 Task: Look for space in Ambilobe, Madagascar from 1st June, 2023 to 9th June, 2023 for 5 adults in price range Rs.6000 to Rs.12000. Place can be entire place with 3 bedrooms having 3 beds and 3 bathrooms. Property type can be house, flat, guest house. Booking option can be shelf check-in. Required host language is English.
Action: Mouse moved to (553, 83)
Screenshot: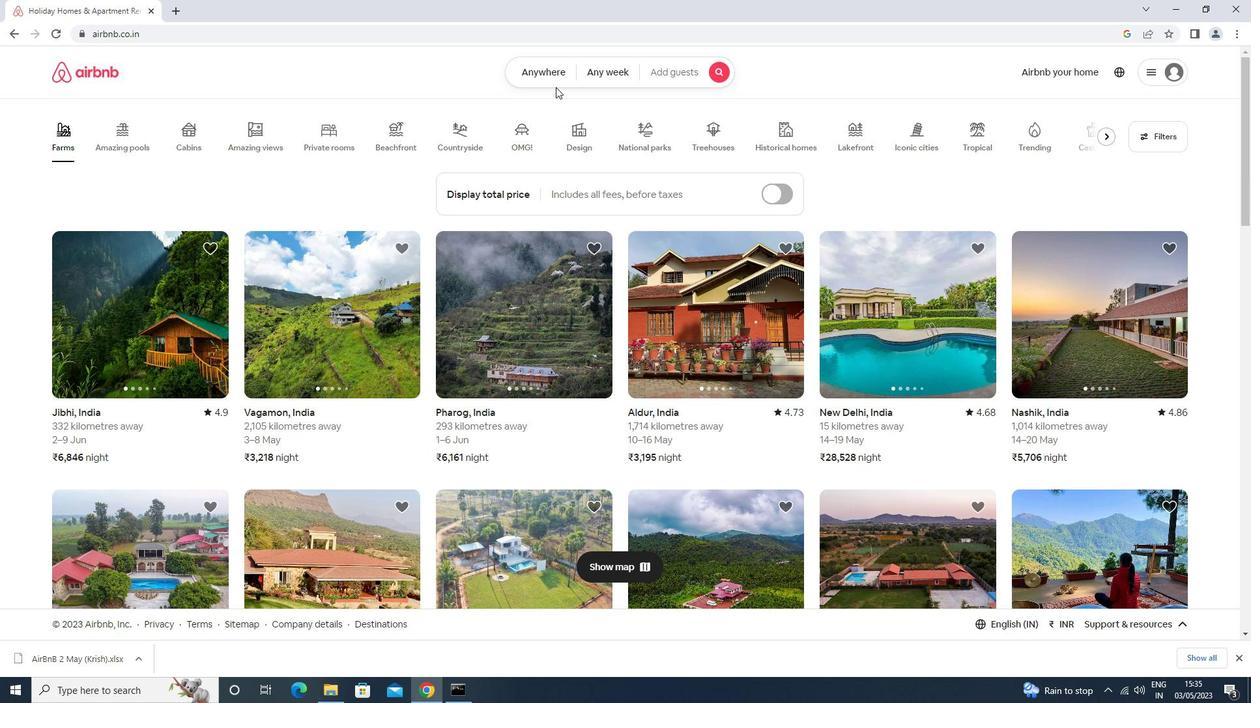 
Action: Mouse pressed left at (553, 83)
Screenshot: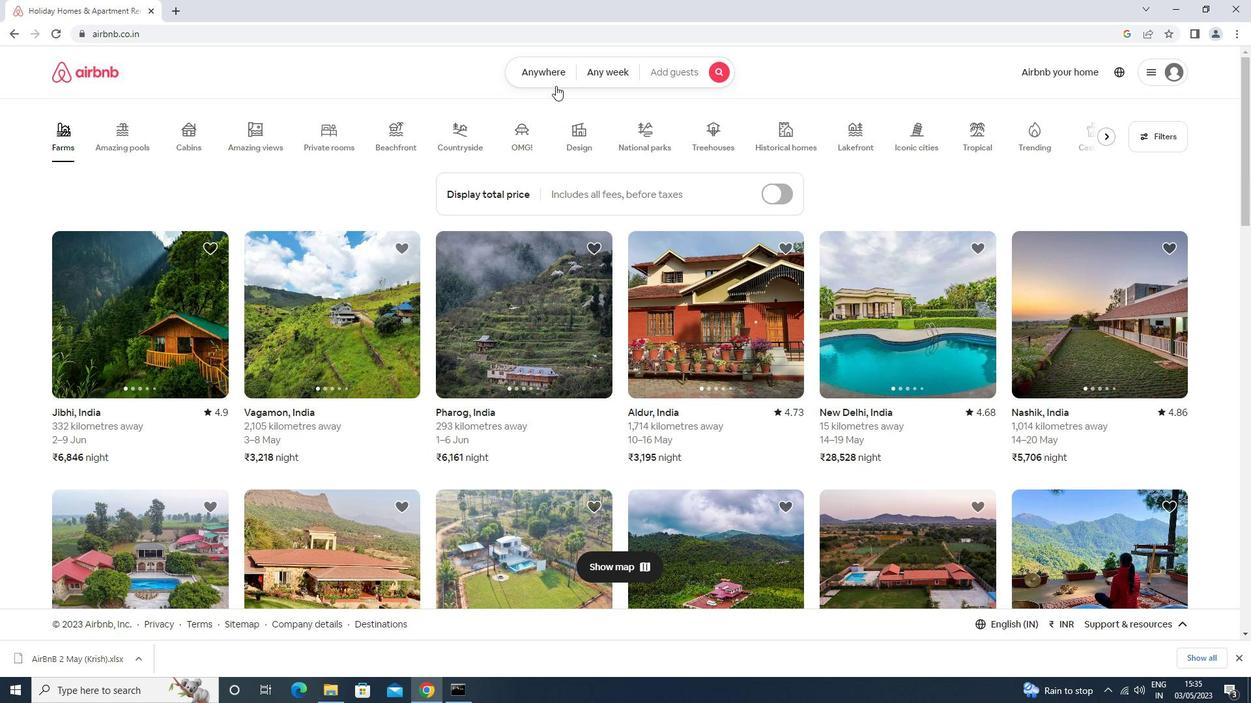 
Action: Mouse moved to (497, 134)
Screenshot: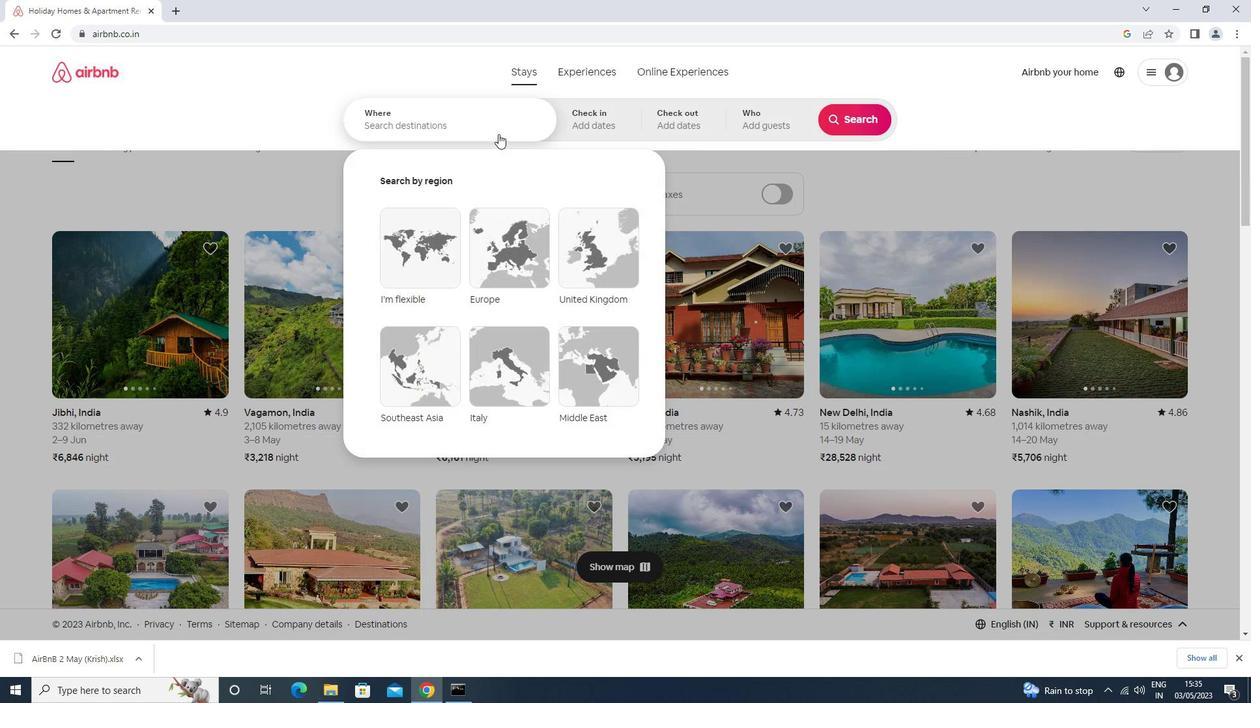
Action: Mouse pressed left at (497, 134)
Screenshot: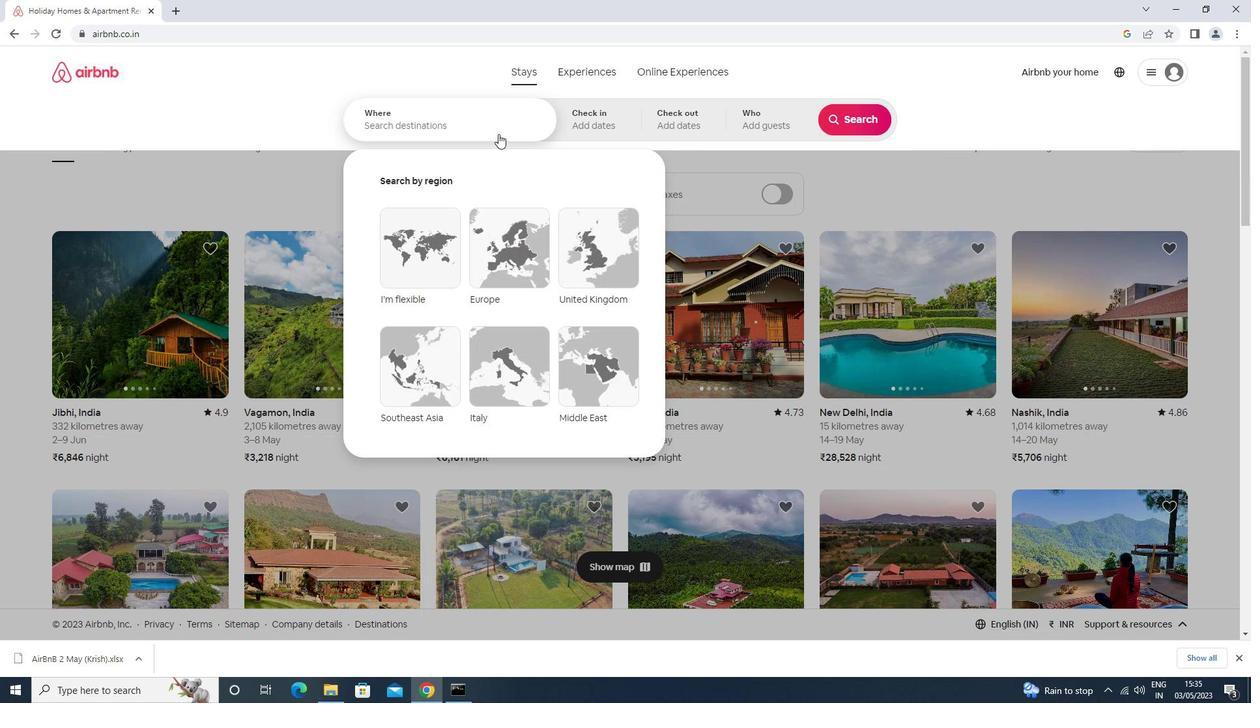 
Action: Mouse moved to (480, 143)
Screenshot: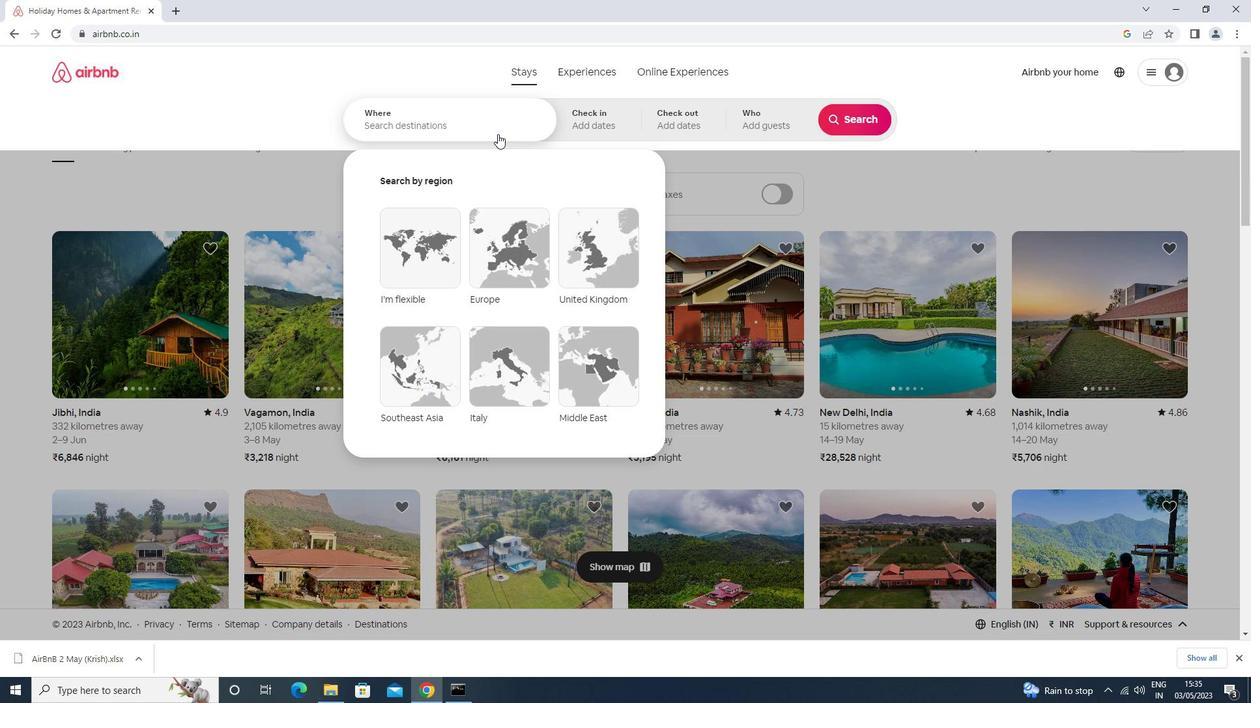 
Action: Key pressed ambilobe<Key.down><Key.enter>
Screenshot: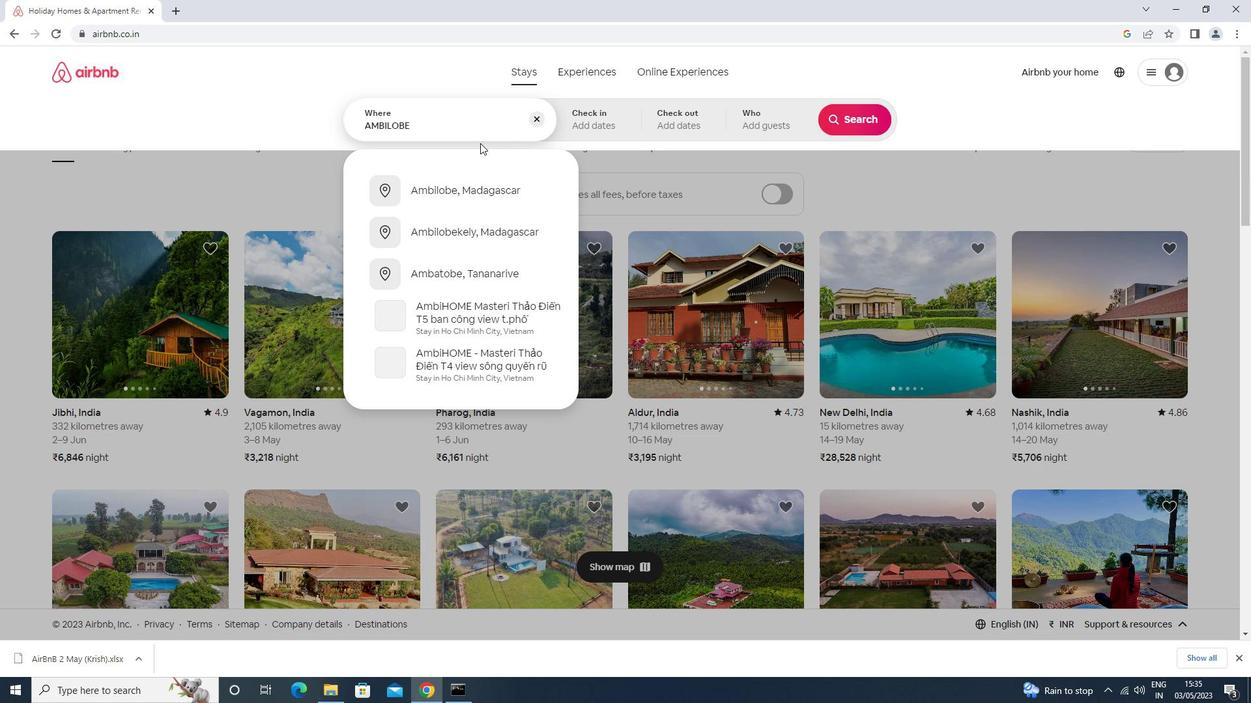 
Action: Mouse moved to (776, 270)
Screenshot: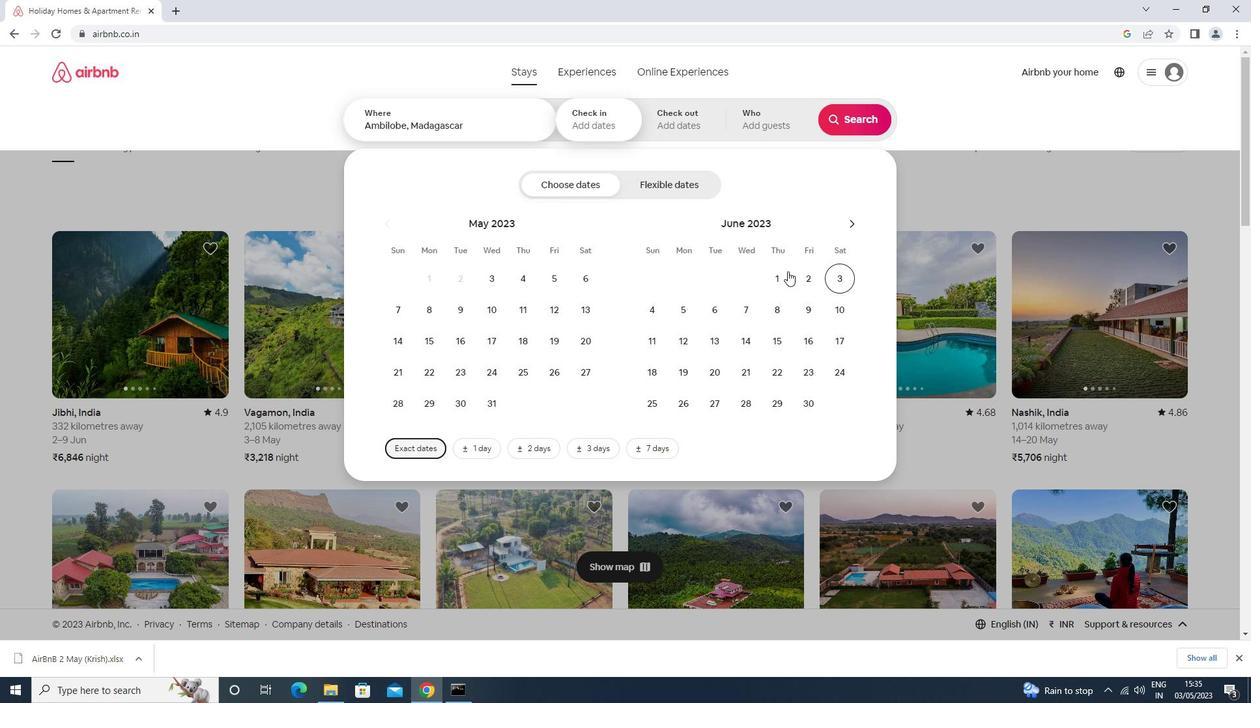 
Action: Mouse pressed left at (776, 270)
Screenshot: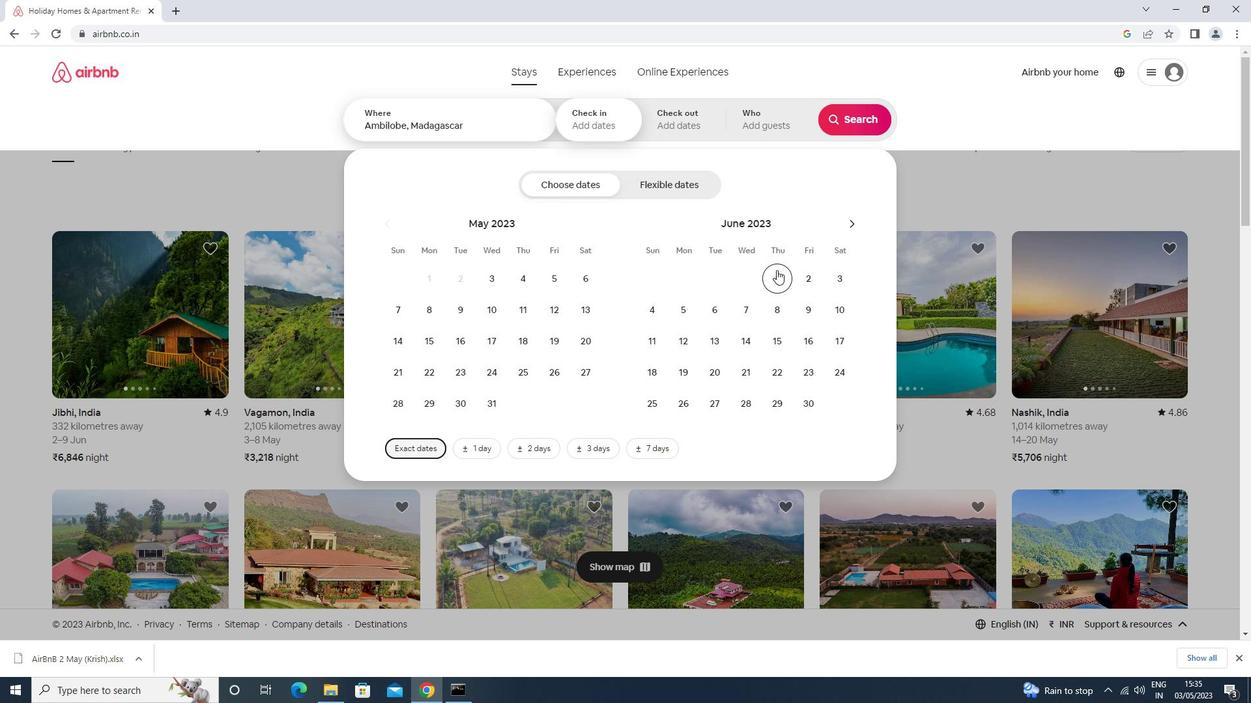 
Action: Mouse moved to (804, 308)
Screenshot: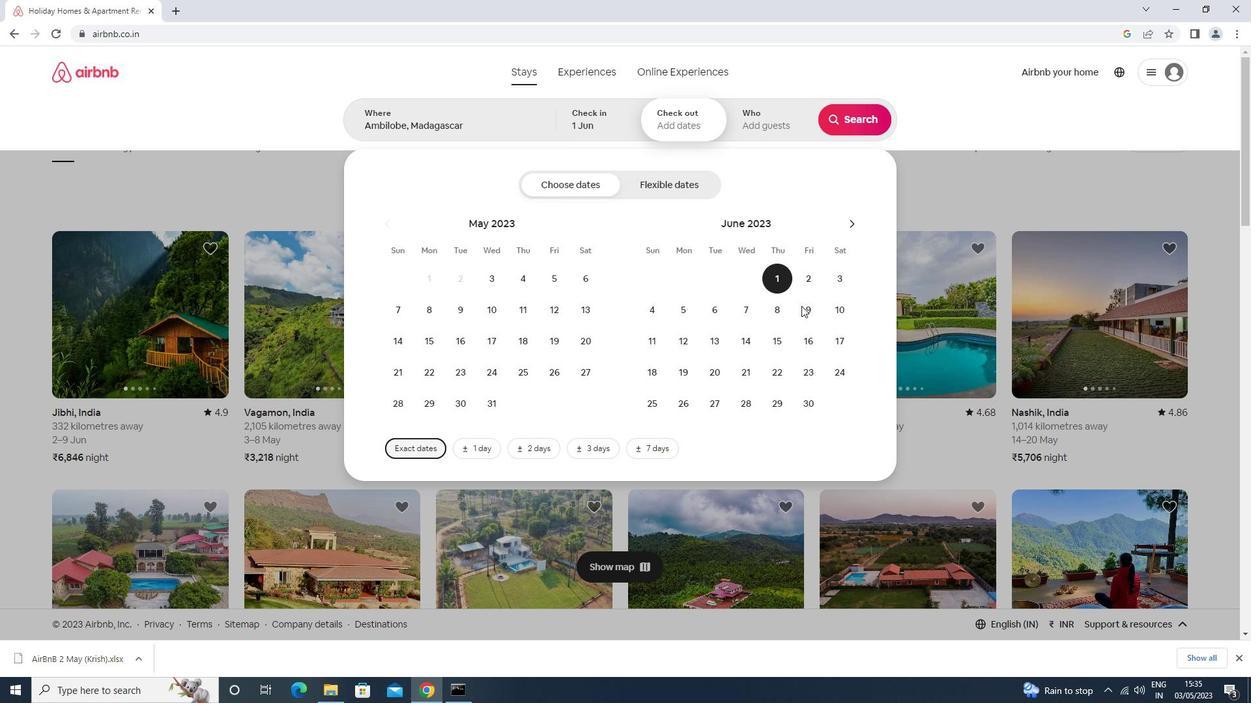 
Action: Mouse pressed left at (804, 308)
Screenshot: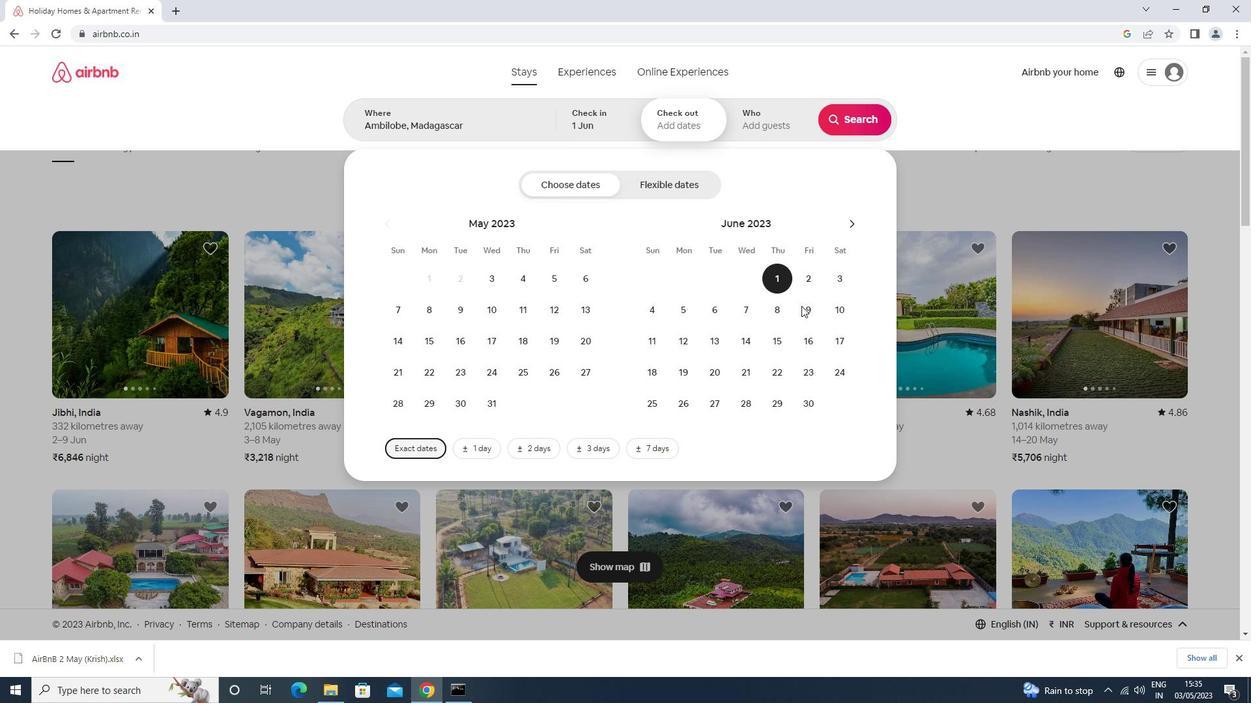 
Action: Mouse moved to (745, 119)
Screenshot: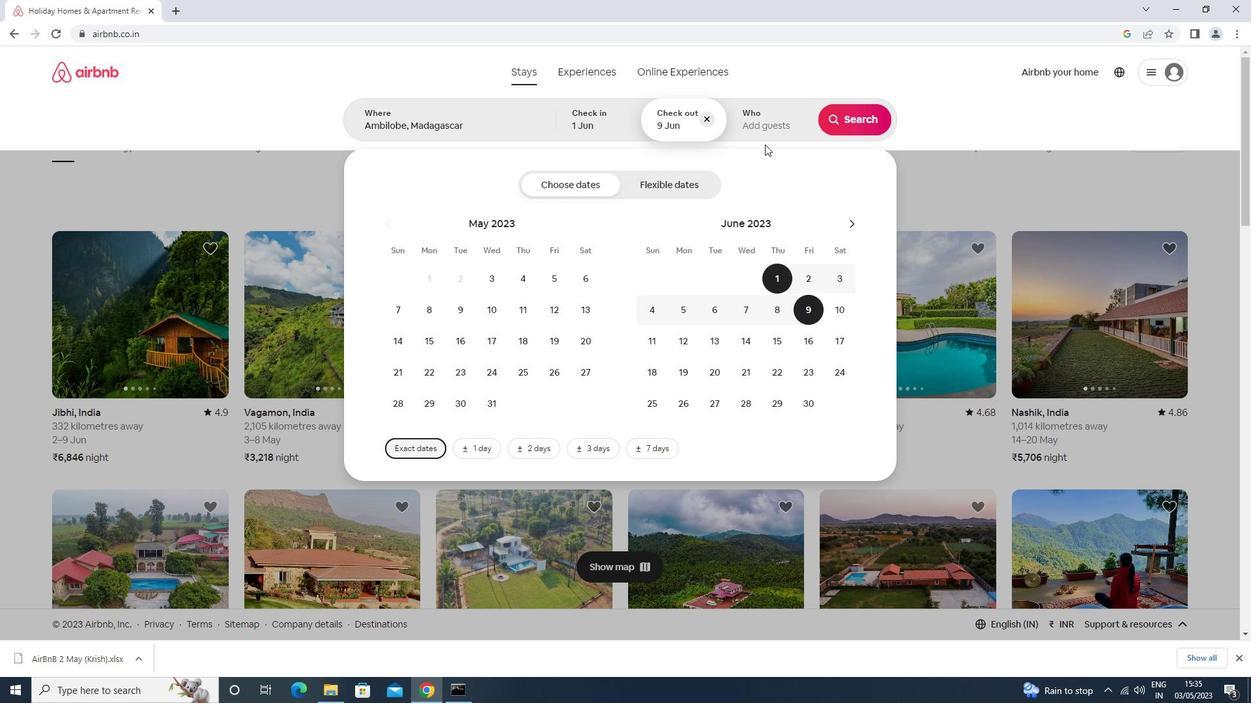 
Action: Mouse pressed left at (745, 119)
Screenshot: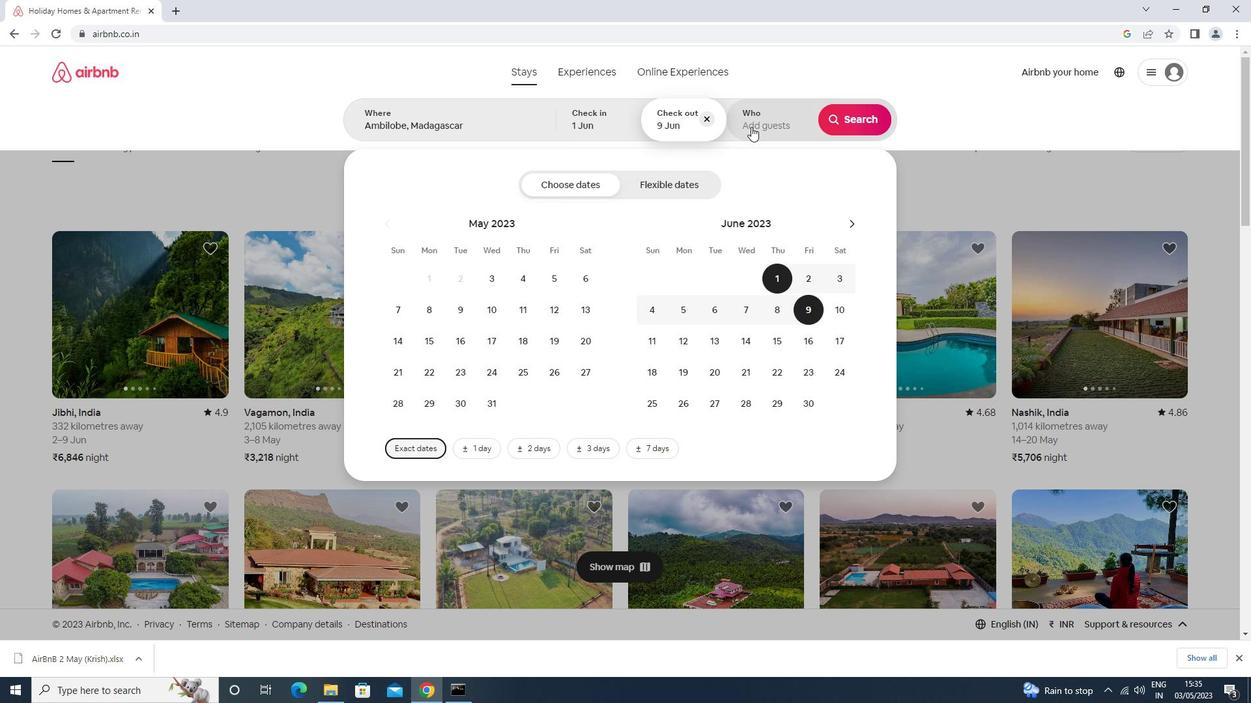 
Action: Mouse moved to (867, 187)
Screenshot: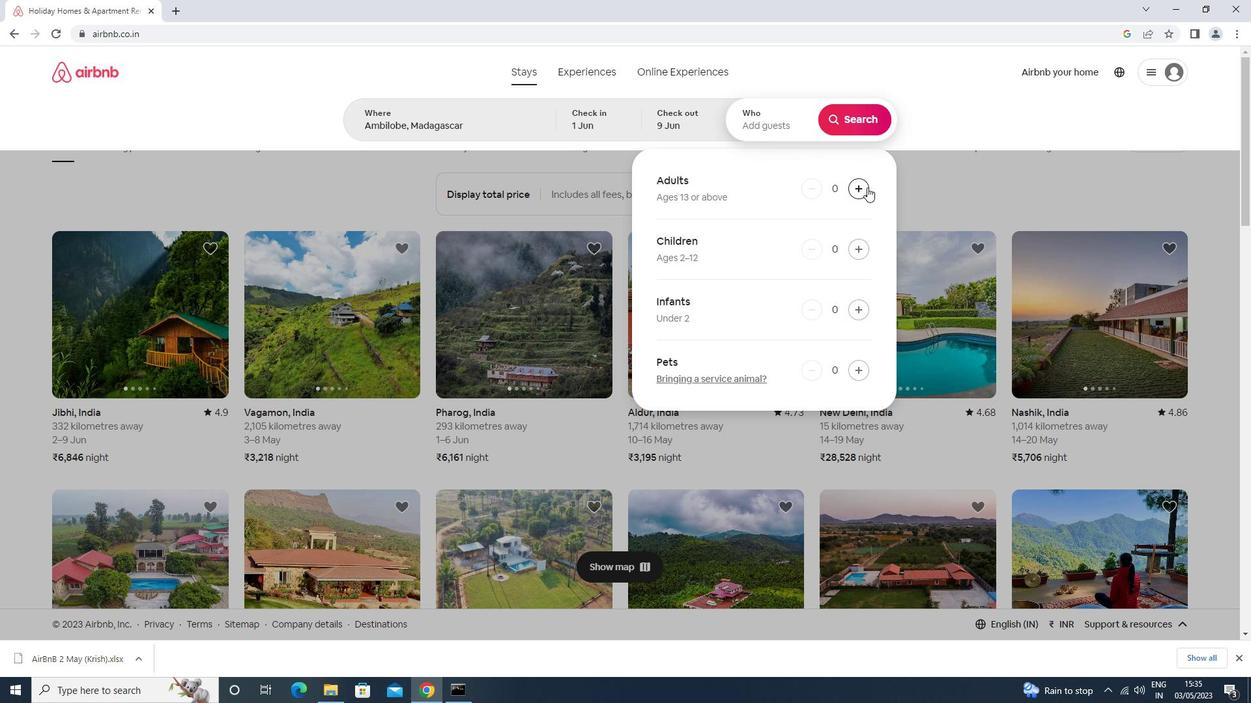 
Action: Mouse pressed left at (867, 187)
Screenshot: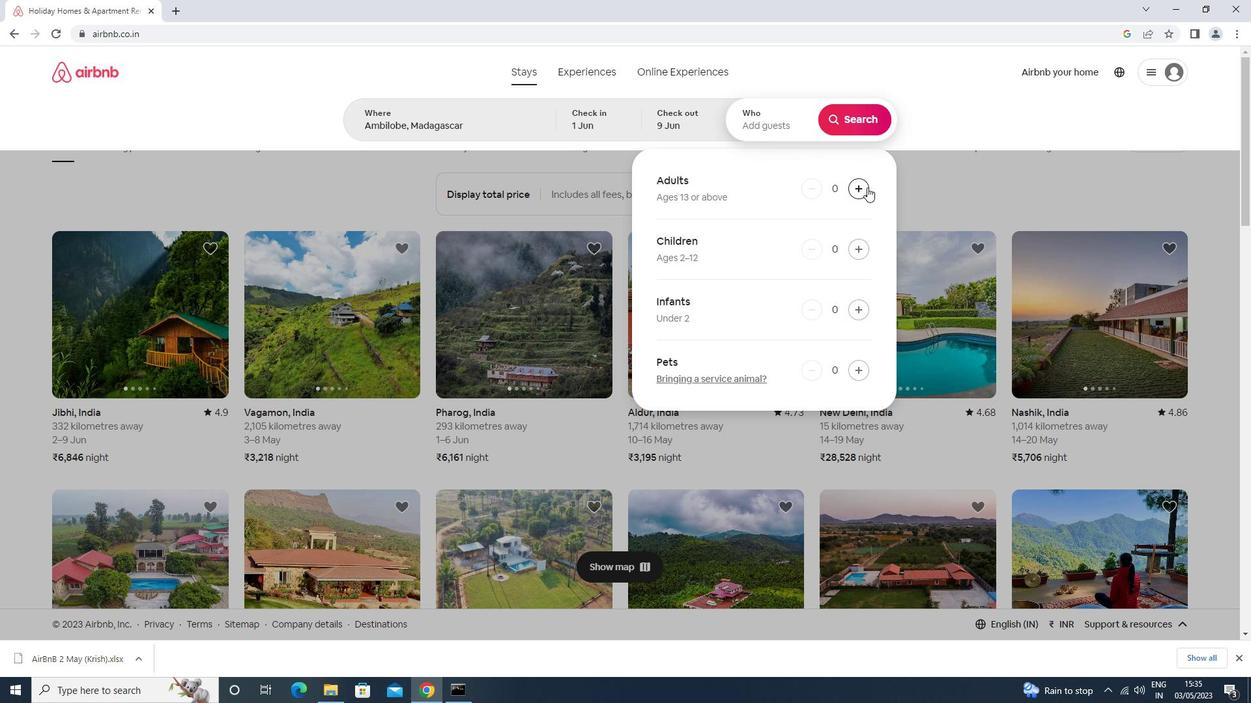 
Action: Mouse pressed left at (867, 187)
Screenshot: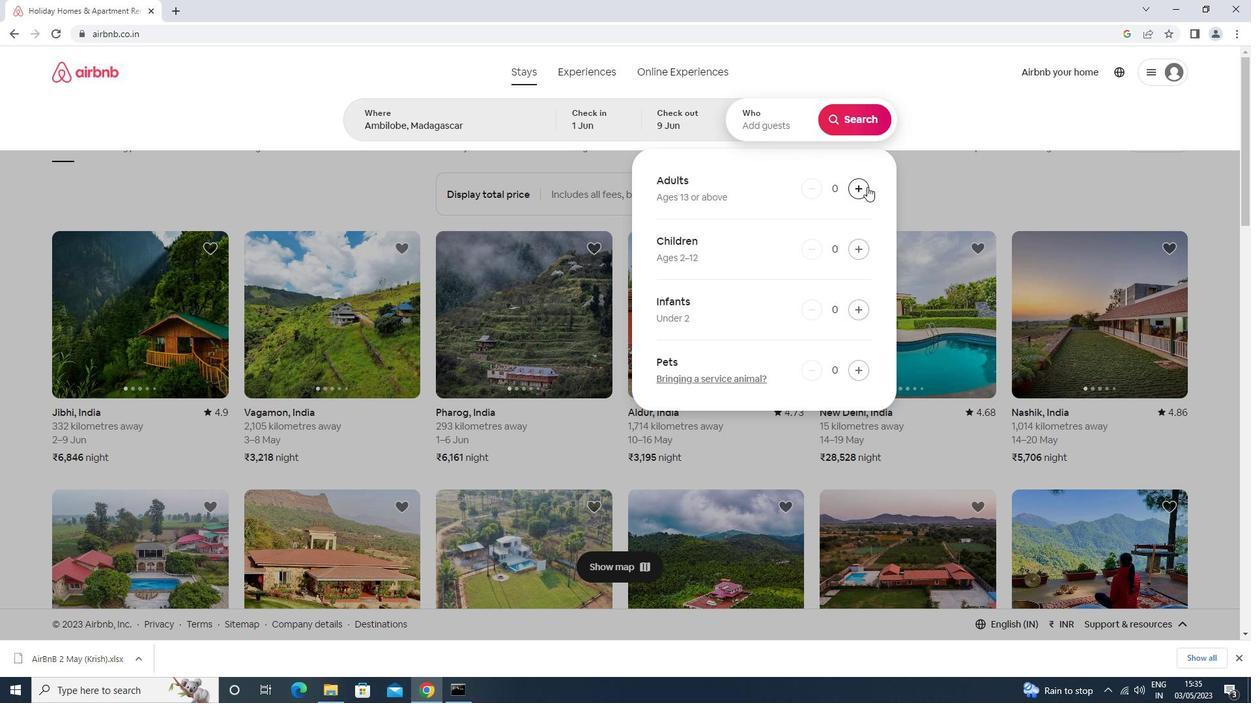 
Action: Mouse pressed left at (867, 187)
Screenshot: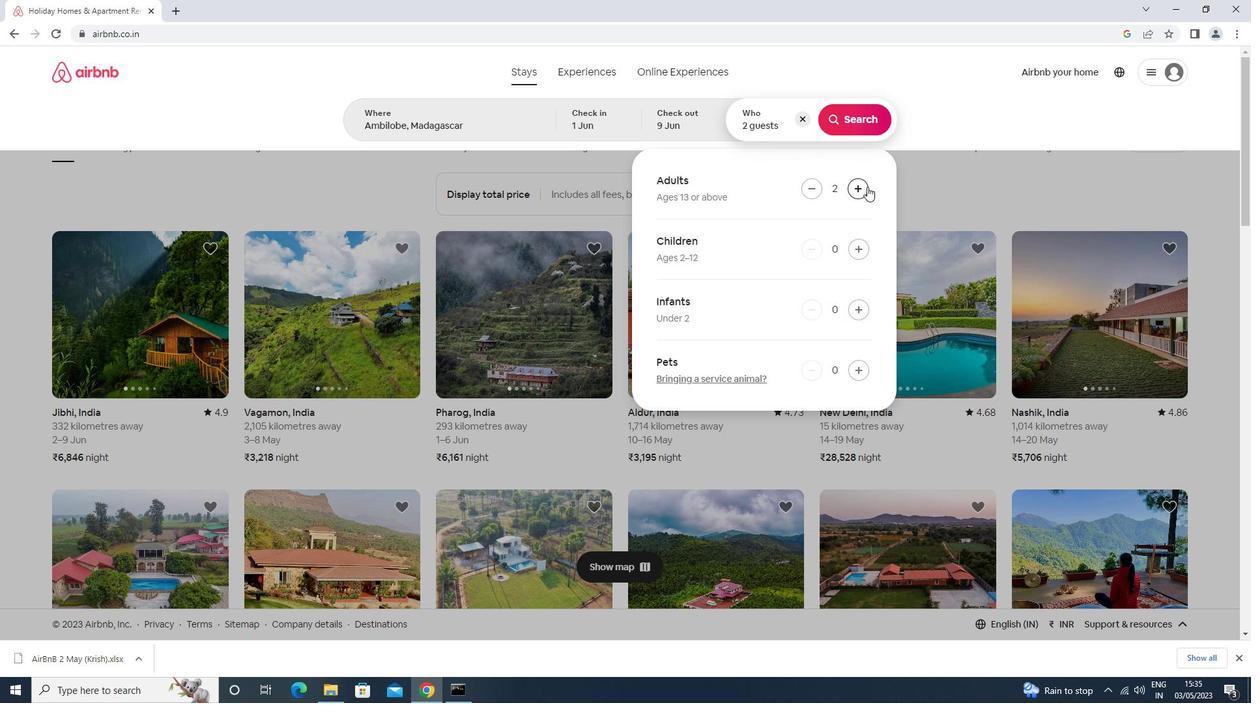 
Action: Mouse pressed left at (867, 187)
Screenshot: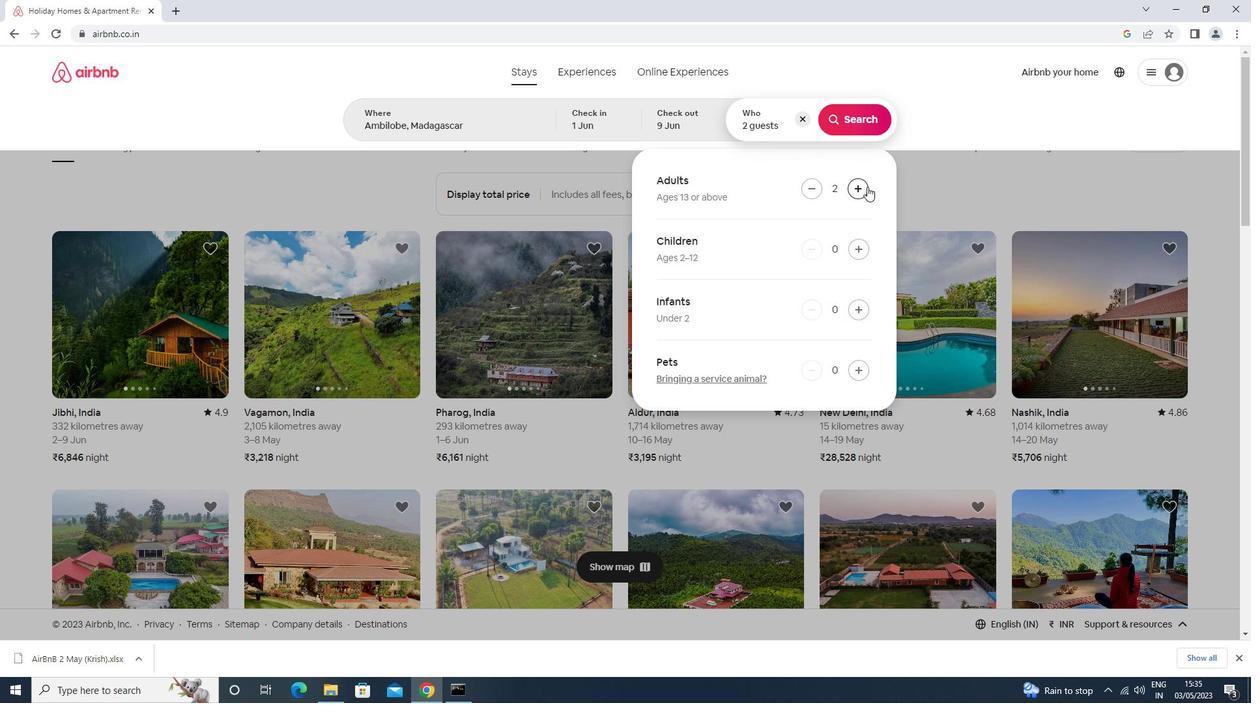 
Action: Mouse pressed left at (867, 187)
Screenshot: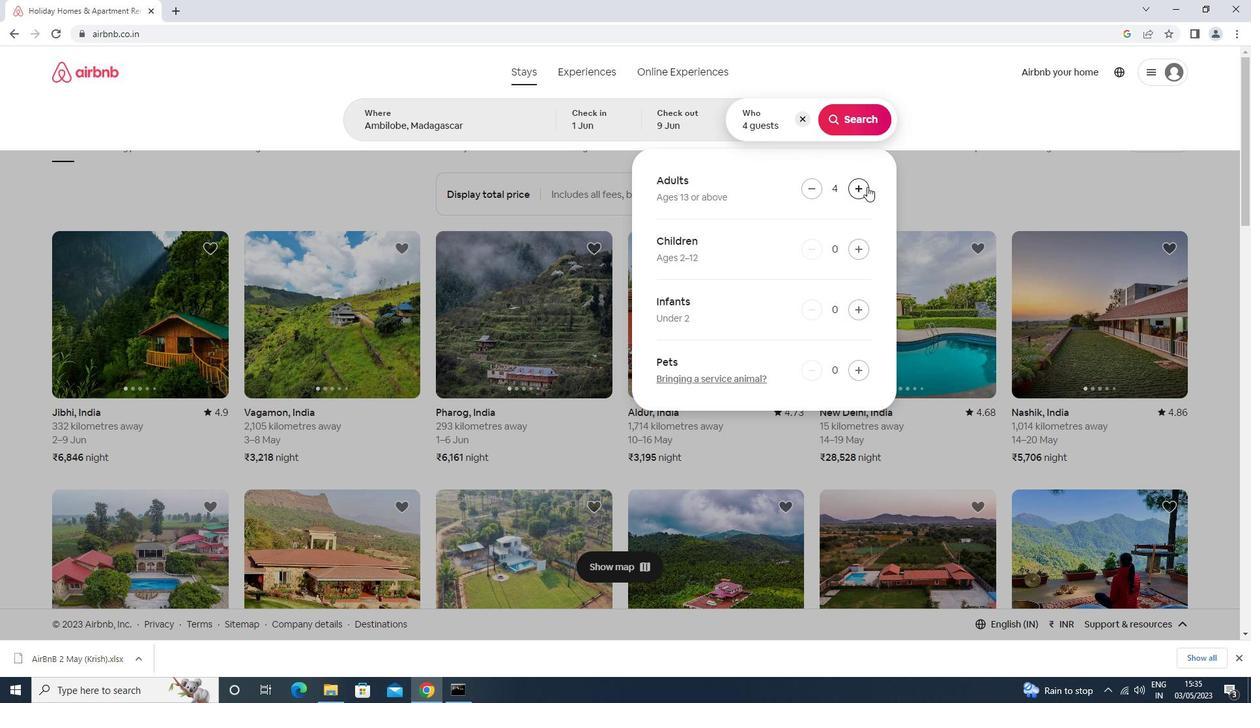 
Action: Mouse moved to (839, 123)
Screenshot: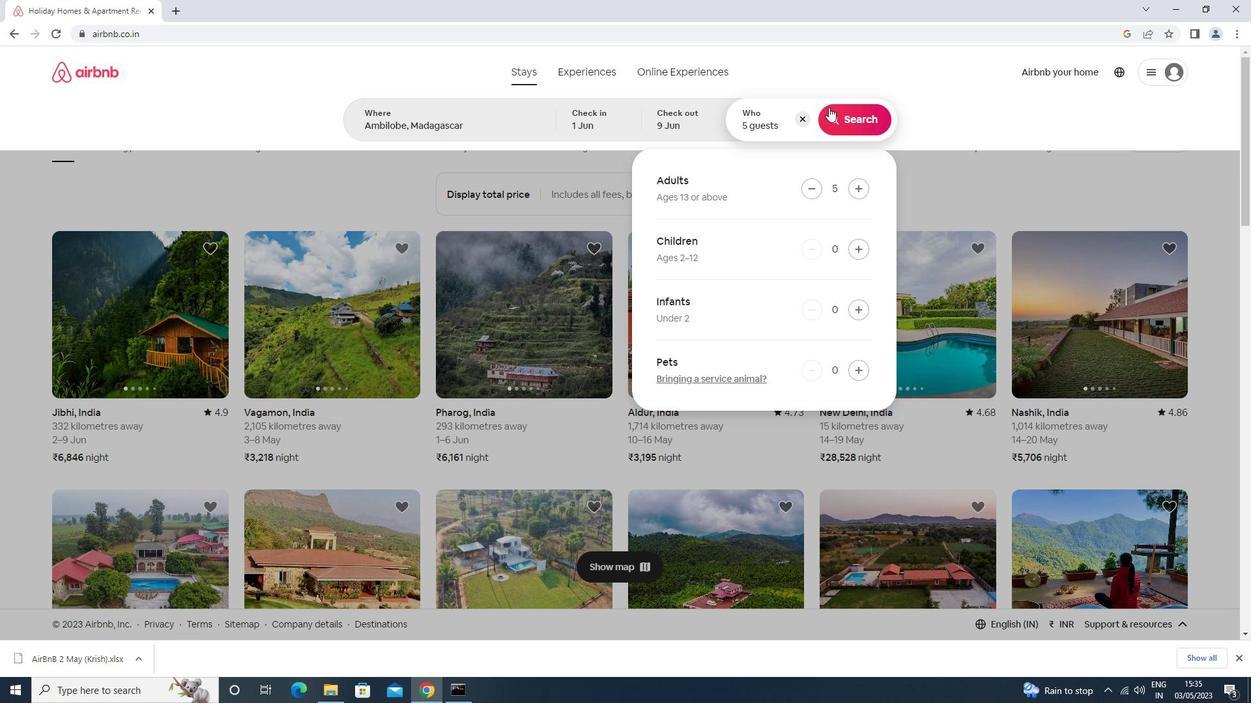 
Action: Mouse pressed left at (839, 123)
Screenshot: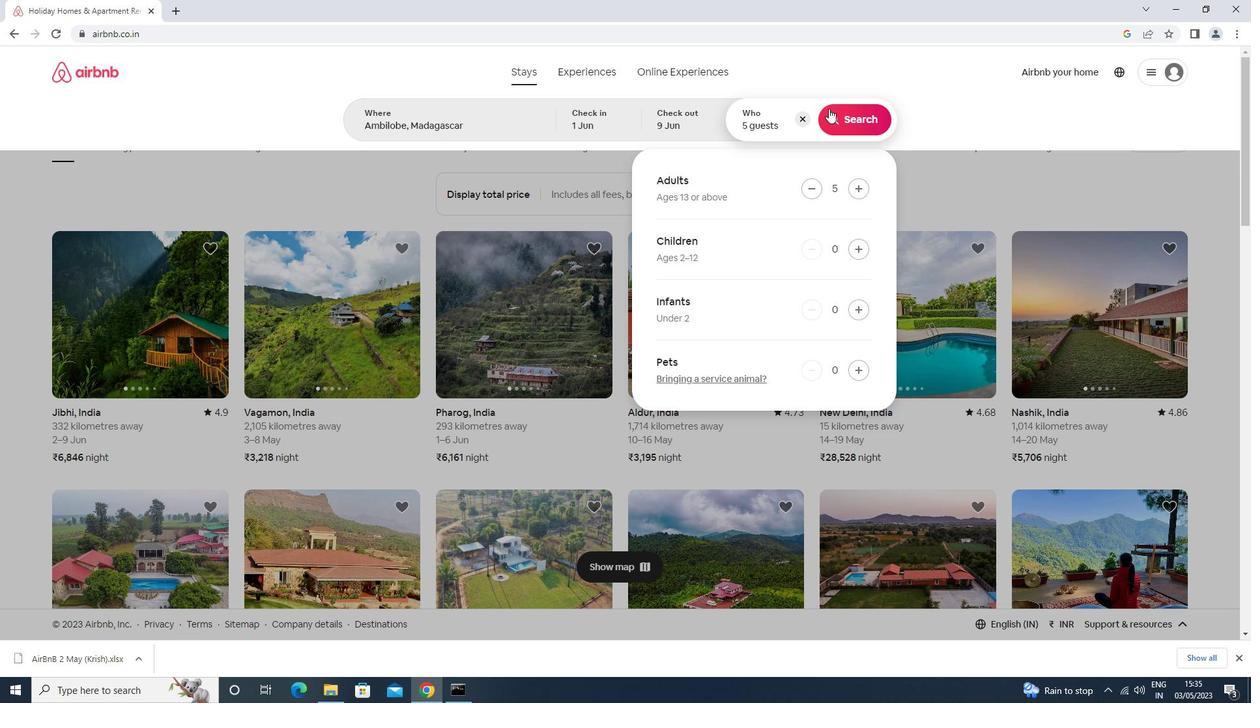 
Action: Mouse moved to (1199, 117)
Screenshot: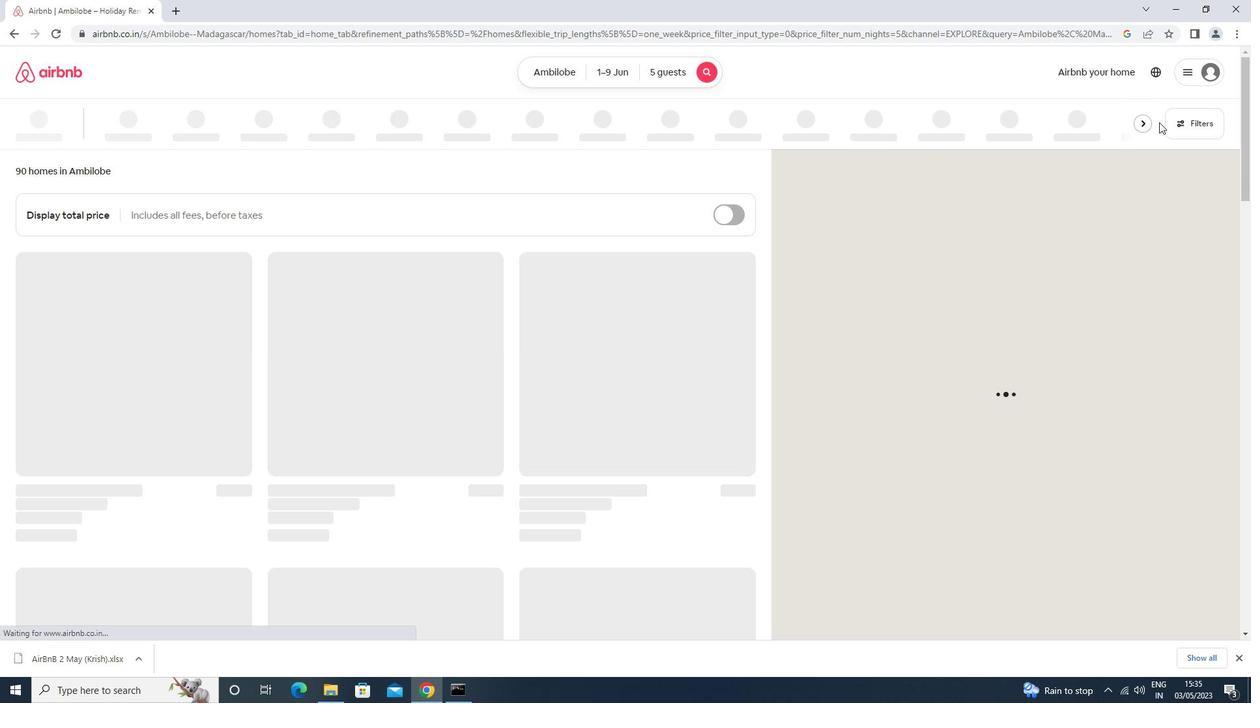 
Action: Mouse pressed left at (1199, 117)
Screenshot: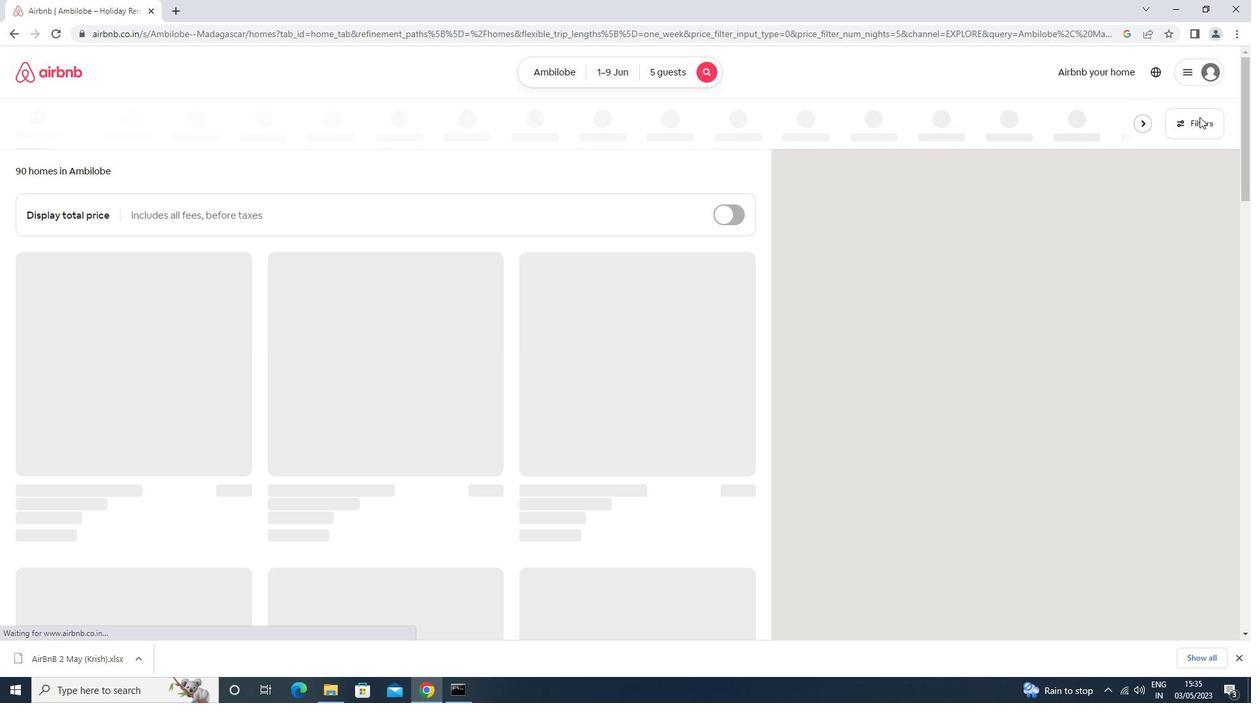 
Action: Mouse moved to (532, 282)
Screenshot: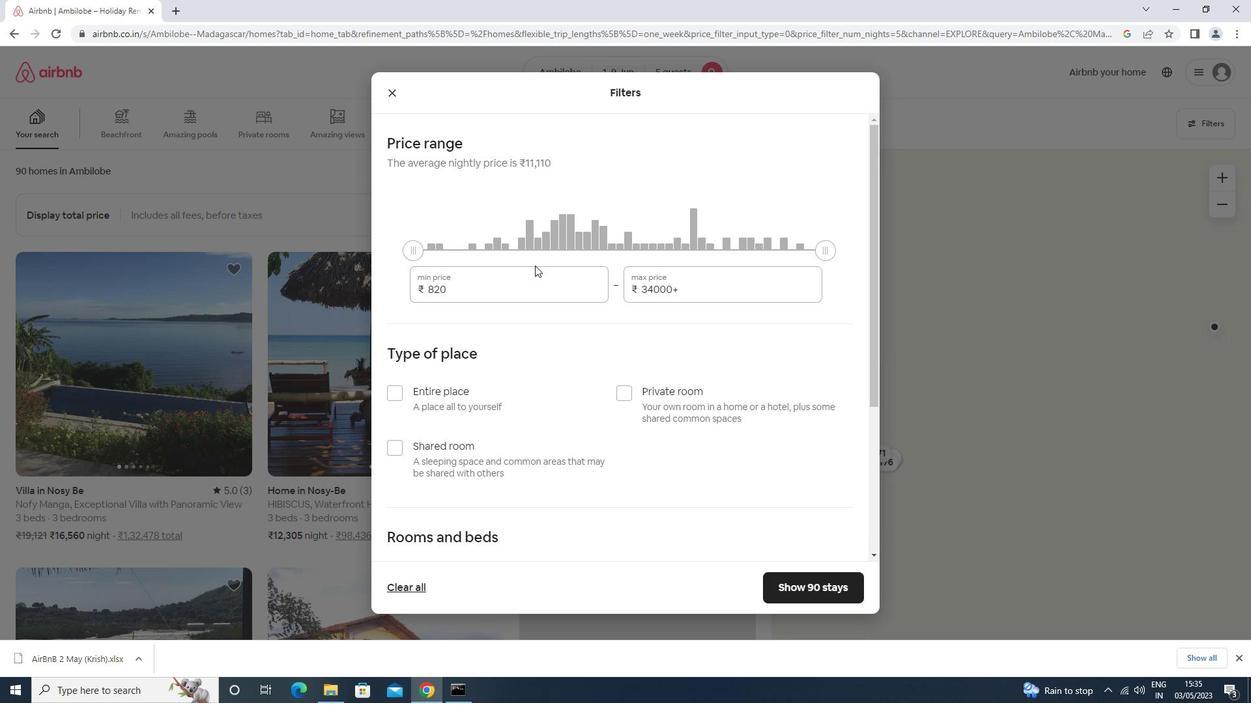 
Action: Mouse pressed left at (532, 282)
Screenshot: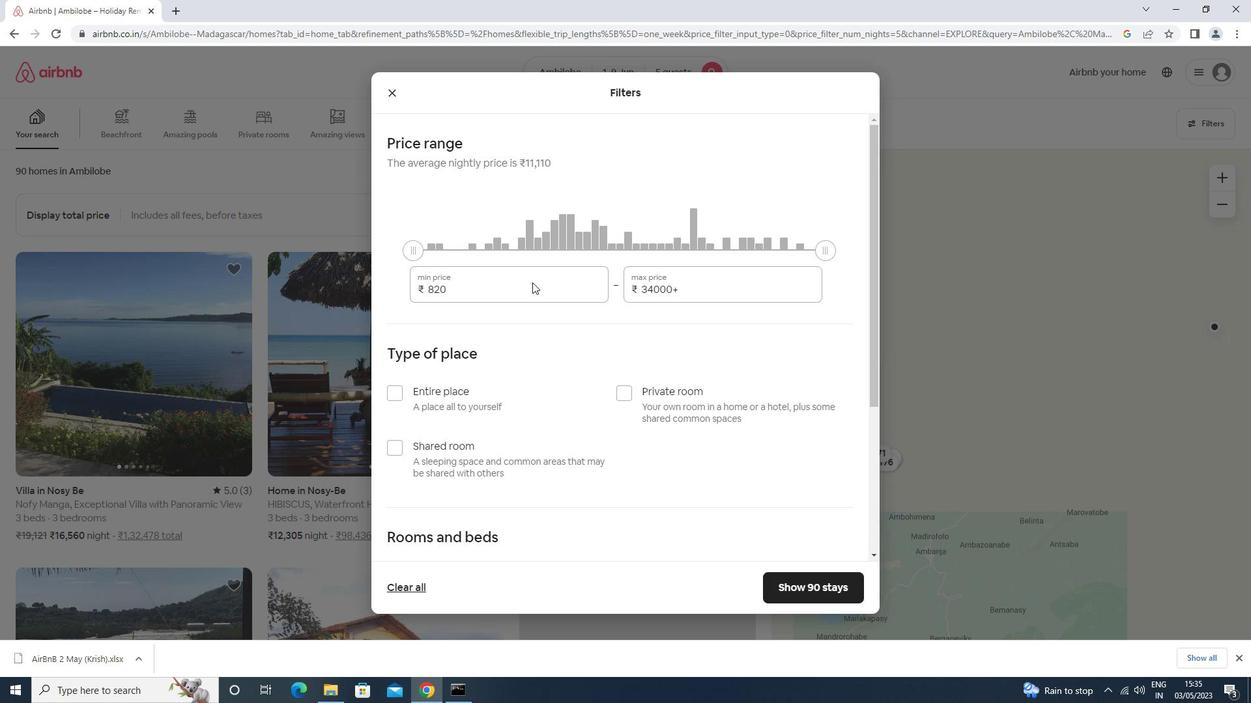 
Action: Mouse moved to (549, 292)
Screenshot: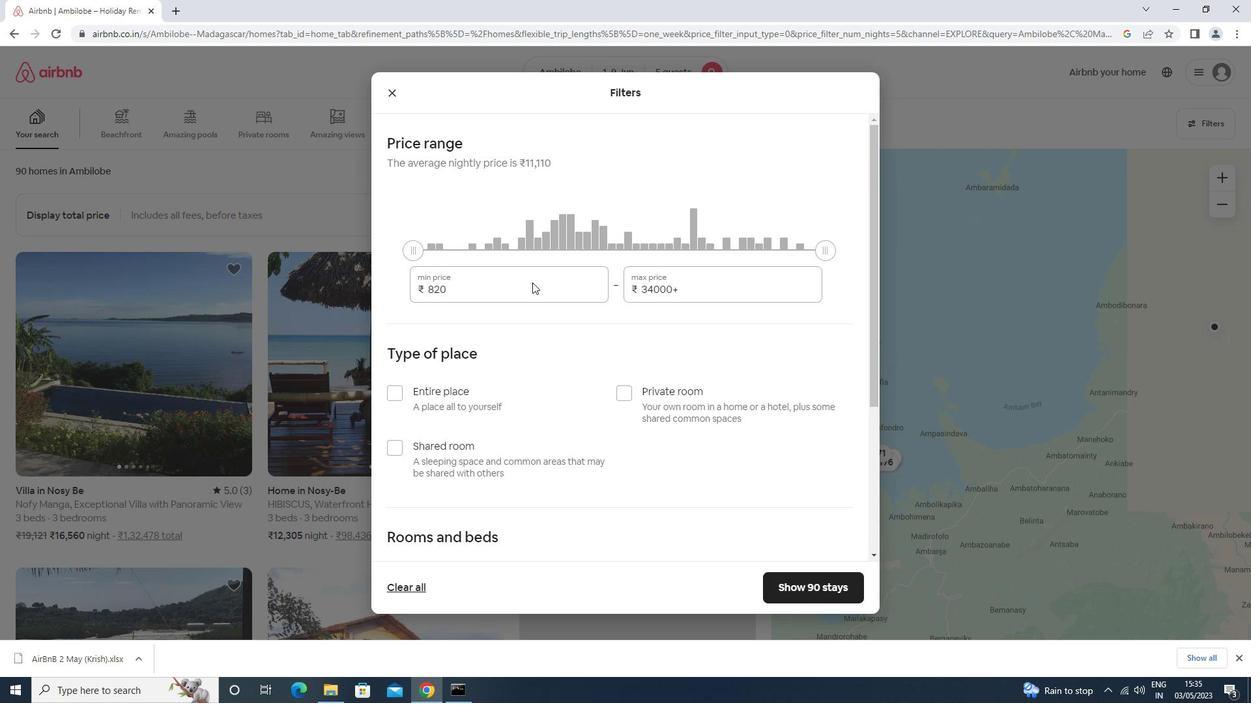
Action: Key pressed <Key.backspace><Key.backspace><Key.backspace><Key.backspace><Key.backspace><Key.backspace>6000<Key.tab>12000
Screenshot: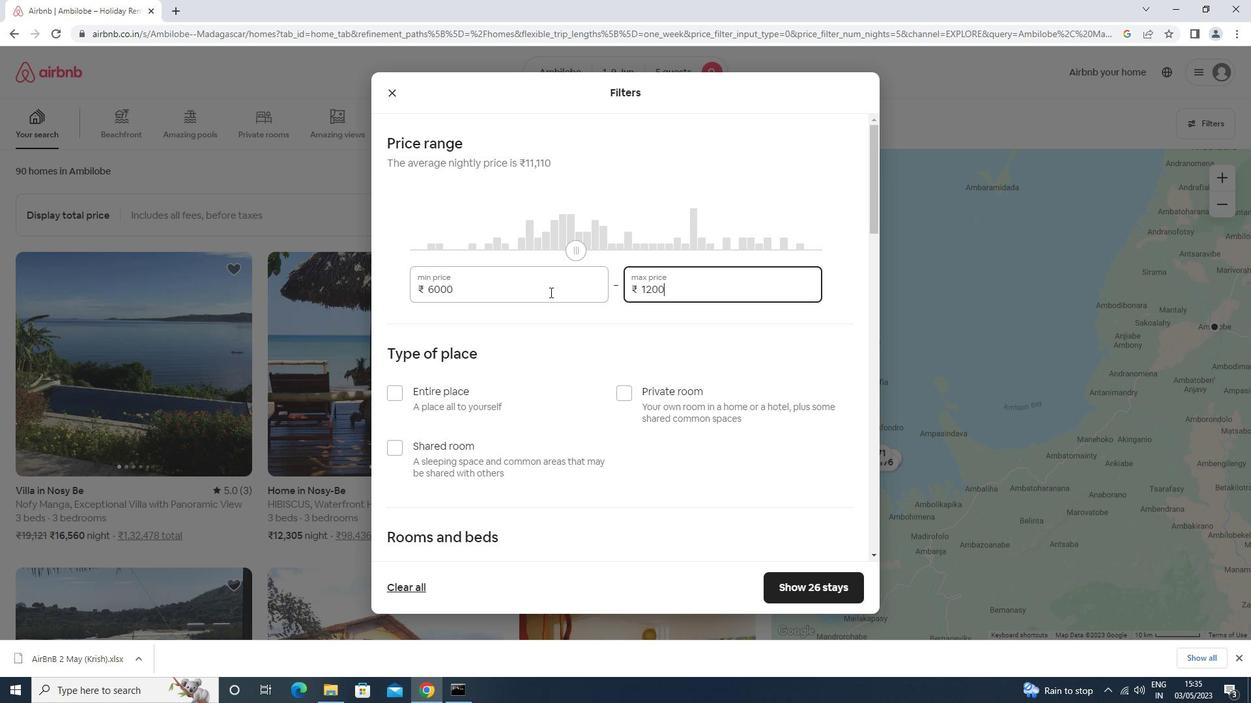 
Action: Mouse moved to (422, 391)
Screenshot: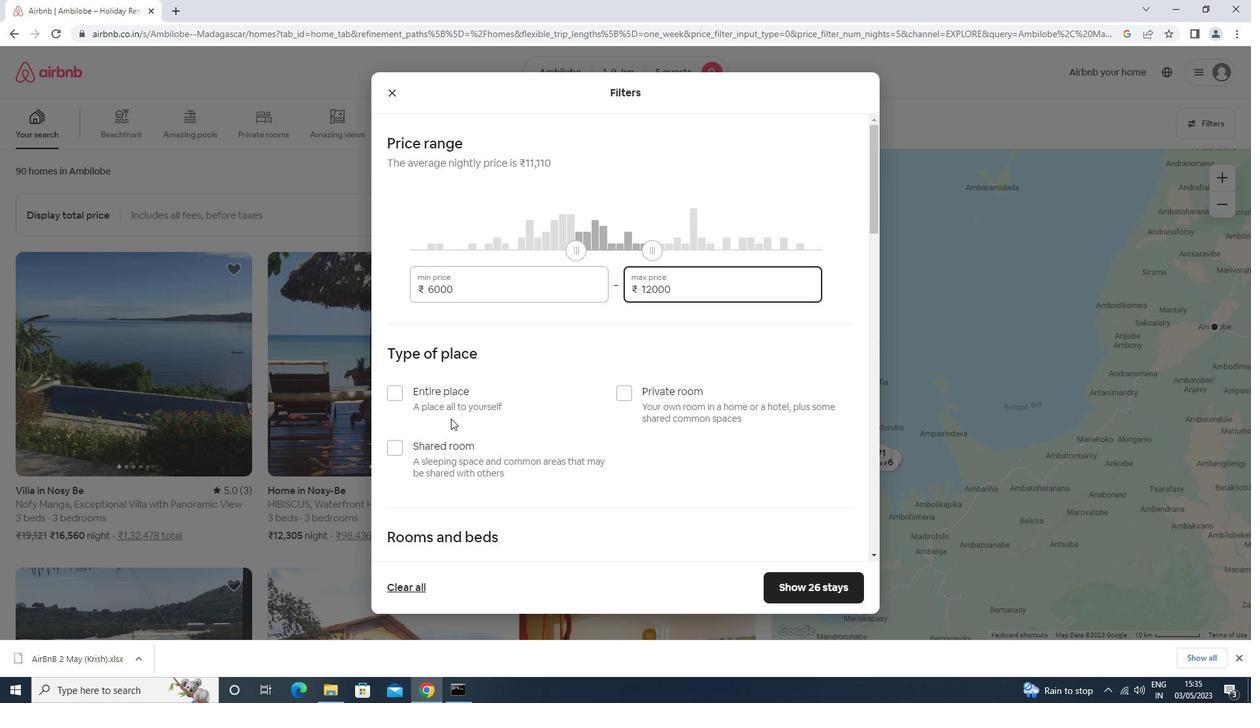 
Action: Mouse pressed left at (422, 391)
Screenshot: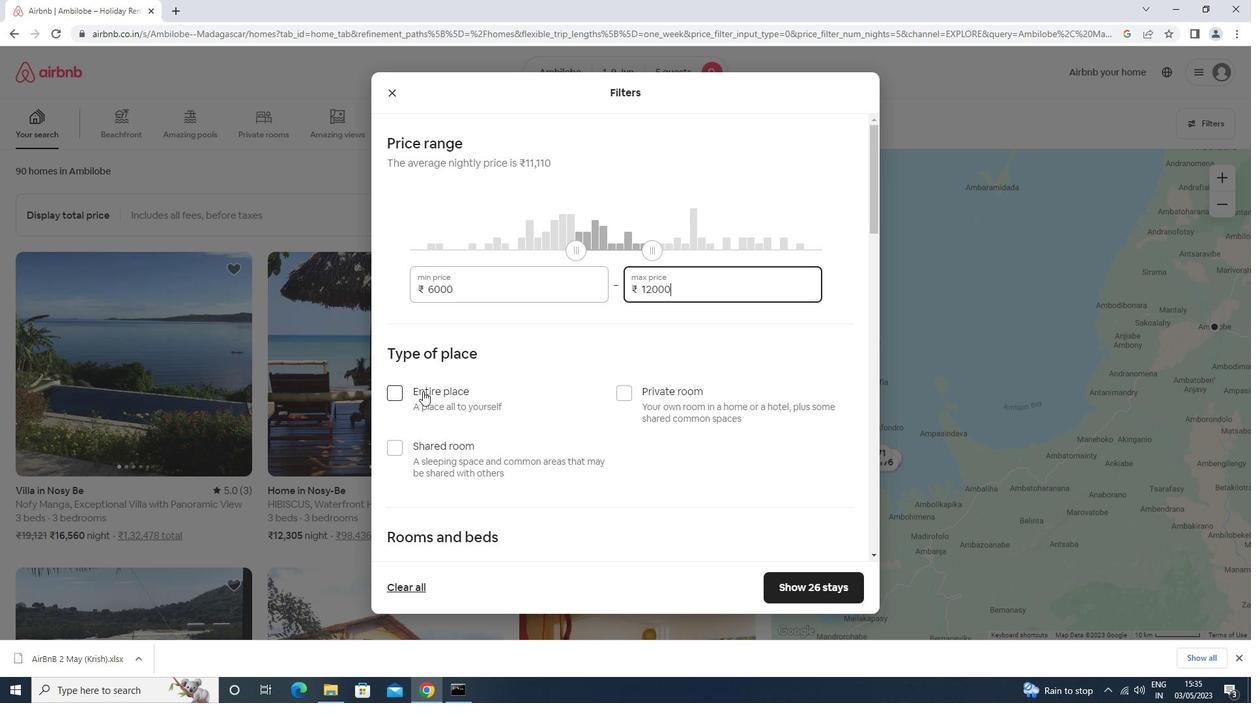 
Action: Mouse scrolled (422, 390) with delta (0, 0)
Screenshot: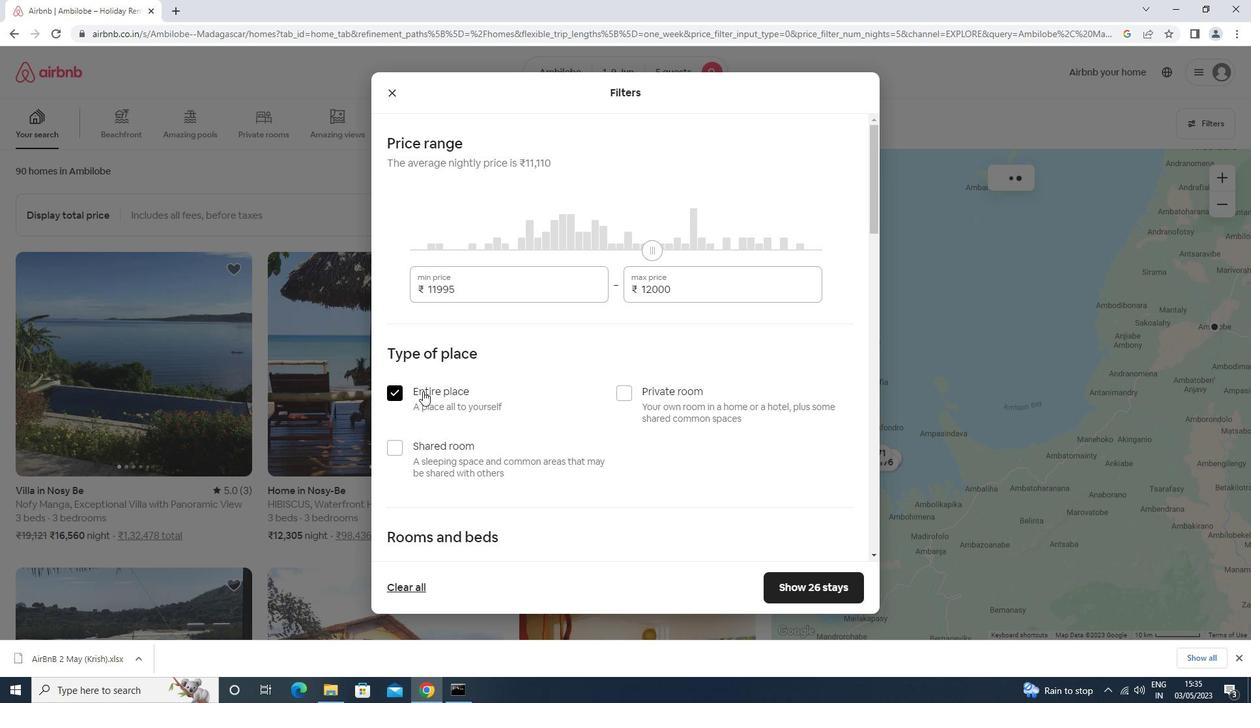
Action: Mouse scrolled (422, 390) with delta (0, 0)
Screenshot: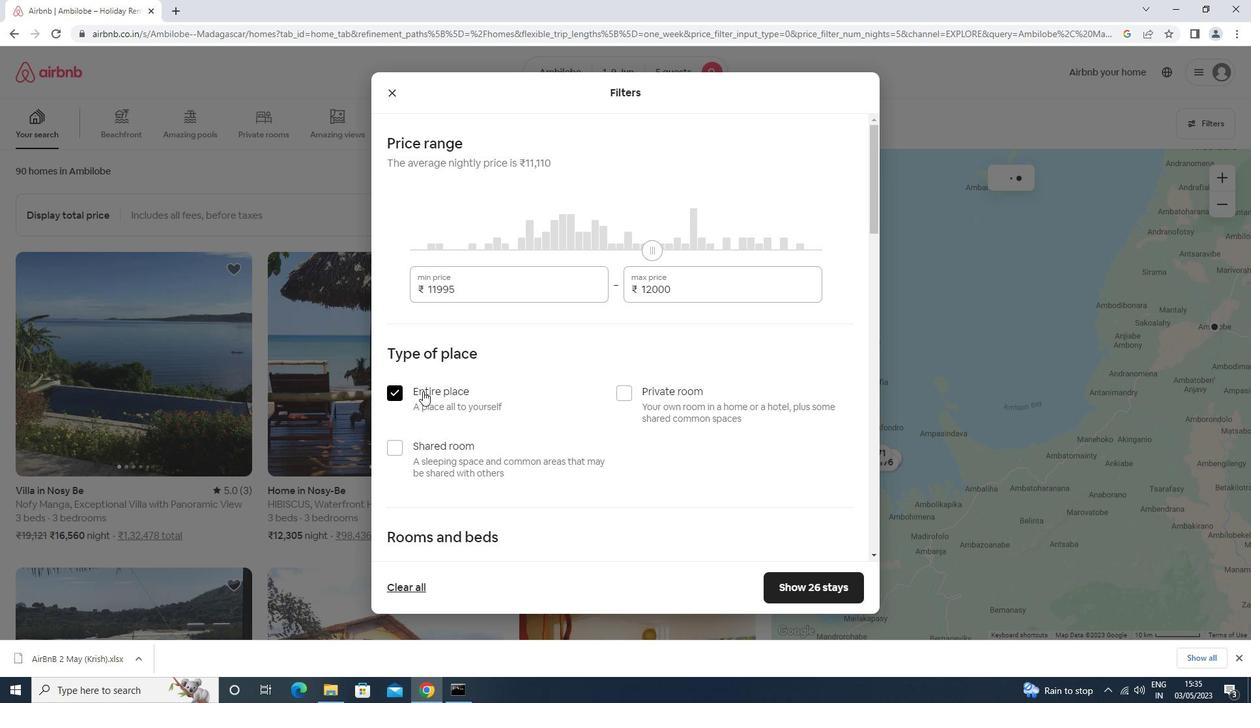 
Action: Mouse scrolled (422, 390) with delta (0, 0)
Screenshot: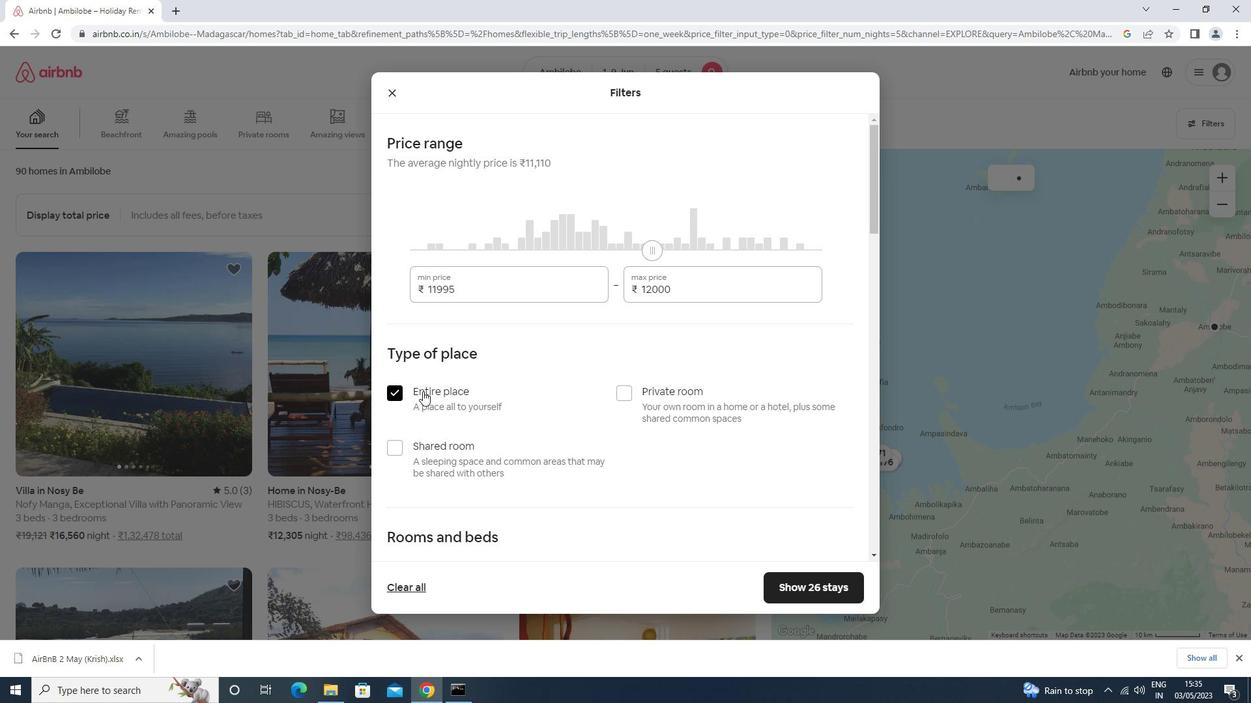 
Action: Mouse moved to (552, 412)
Screenshot: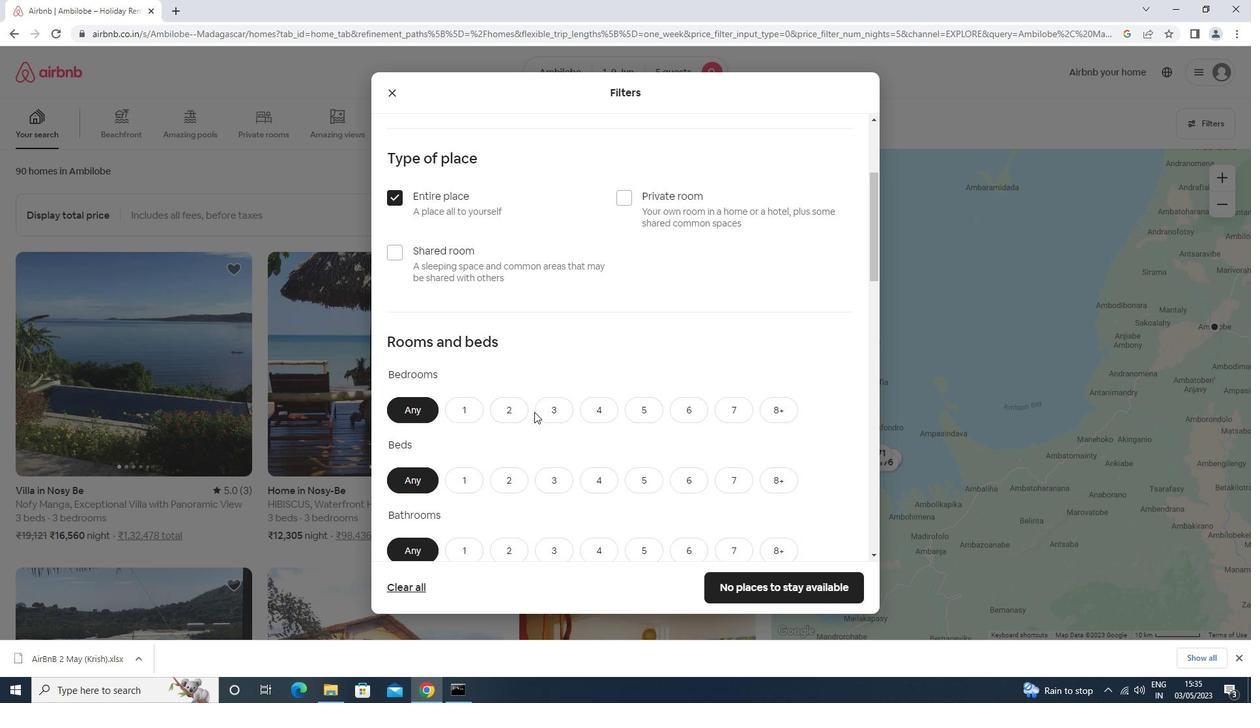 
Action: Mouse pressed left at (552, 412)
Screenshot: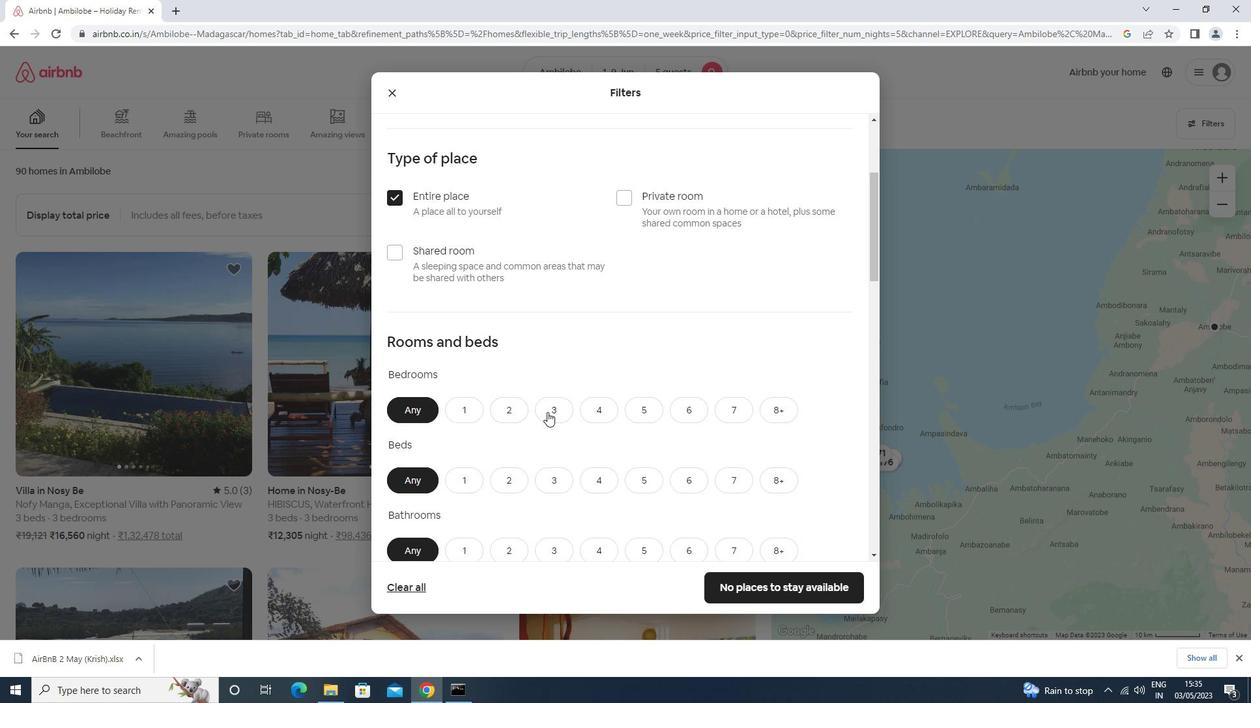 
Action: Mouse scrolled (552, 411) with delta (0, 0)
Screenshot: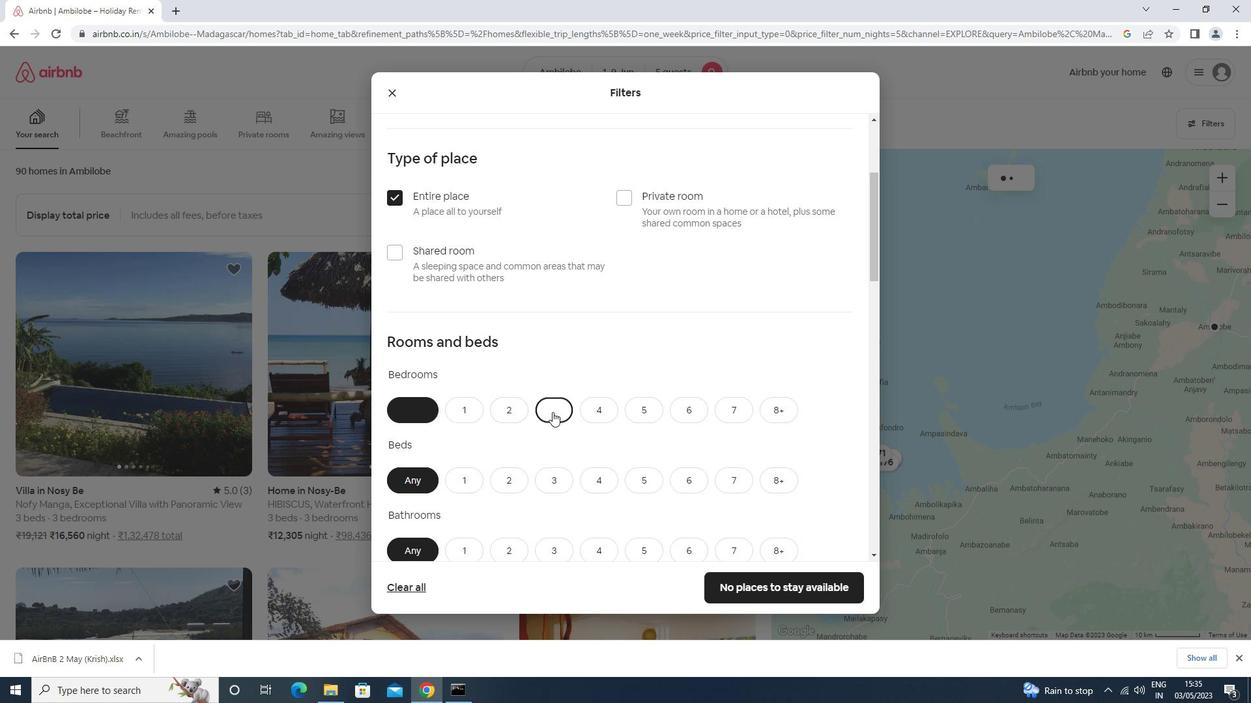 
Action: Mouse pressed left at (552, 412)
Screenshot: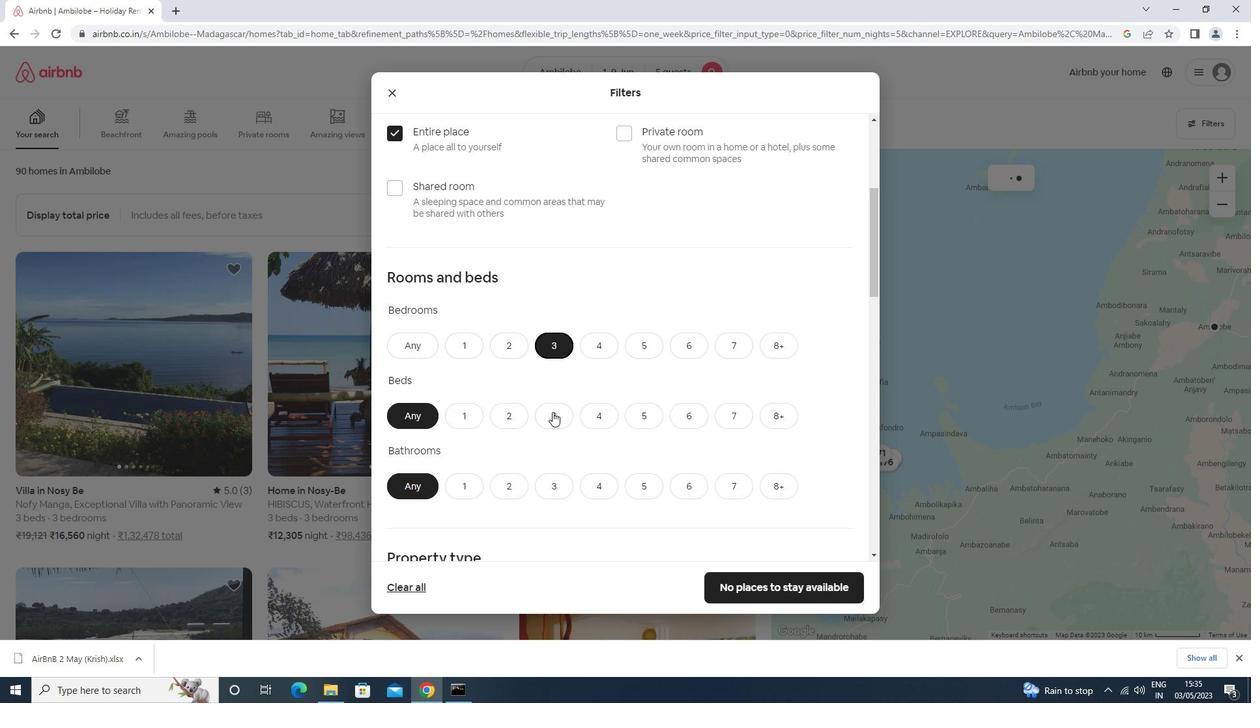
Action: Mouse scrolled (552, 411) with delta (0, 0)
Screenshot: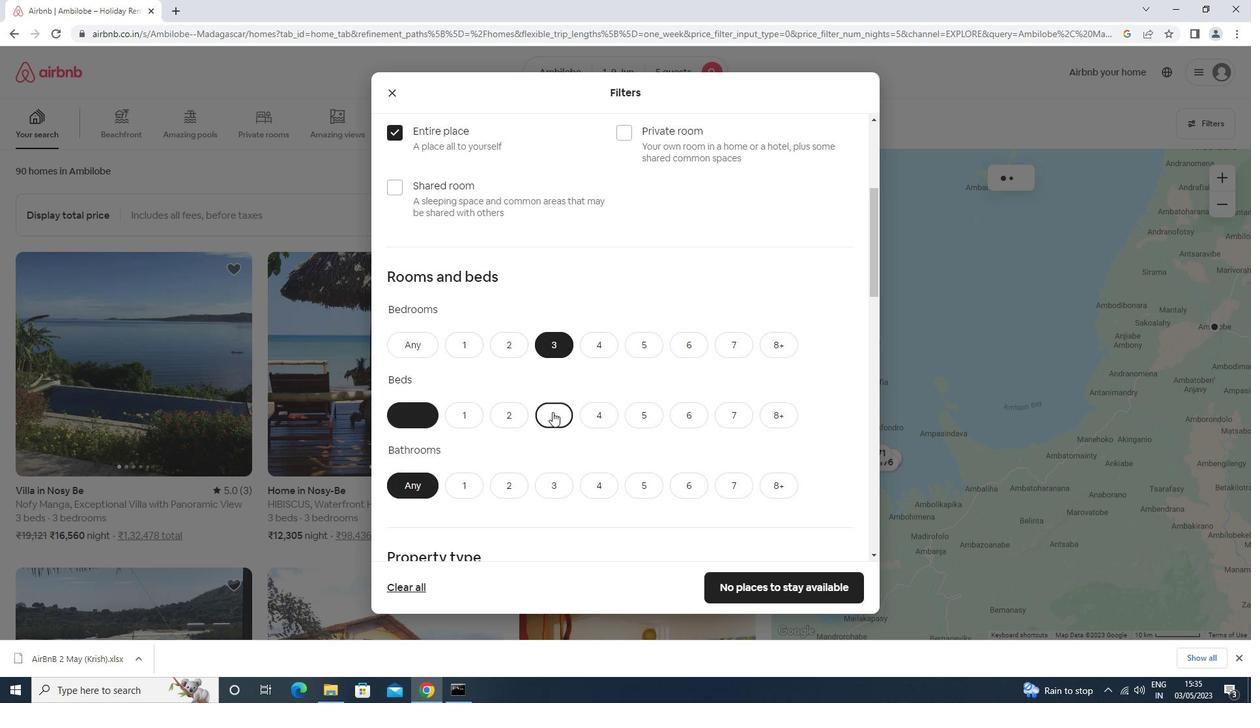 
Action: Mouse moved to (552, 412)
Screenshot: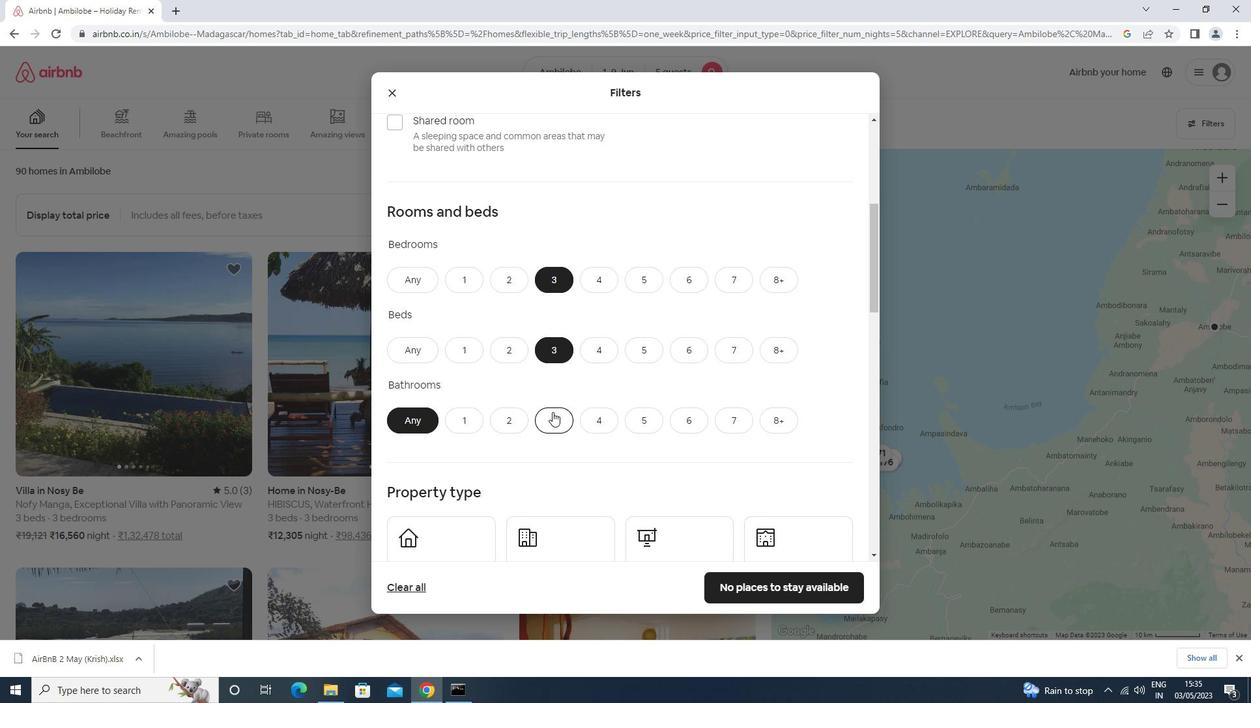 
Action: Mouse pressed left at (552, 412)
Screenshot: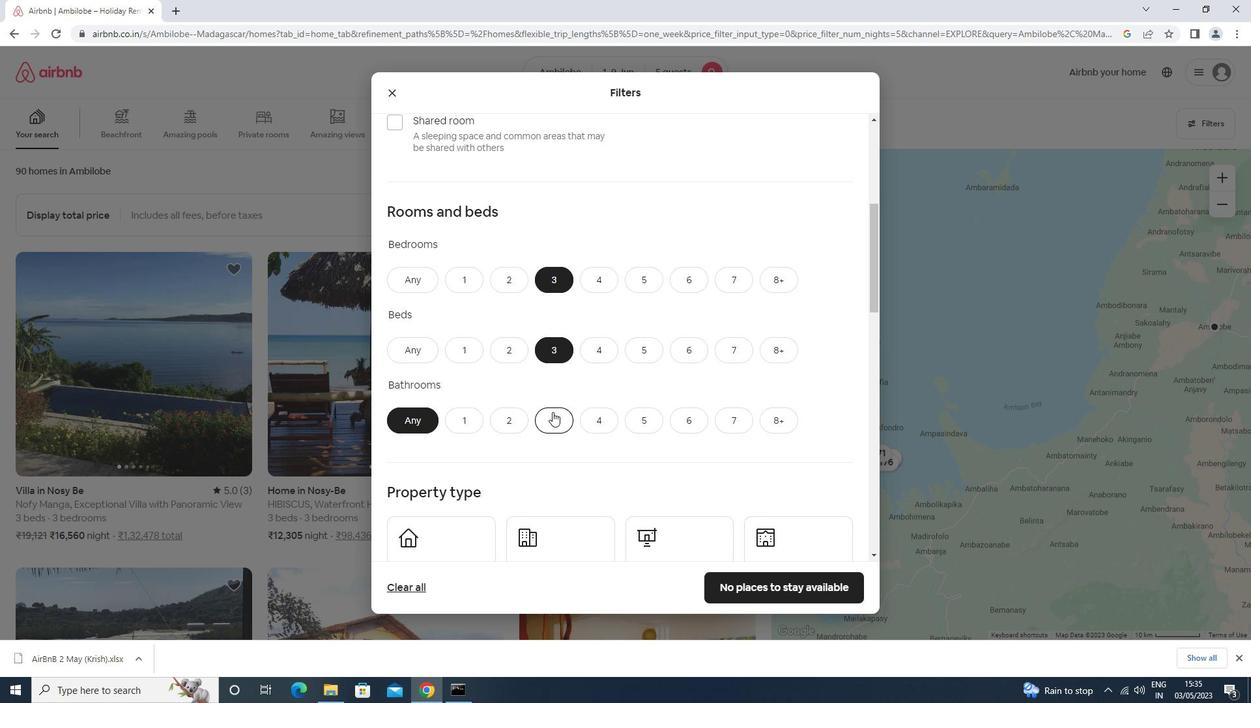 
Action: Mouse scrolled (552, 411) with delta (0, 0)
Screenshot: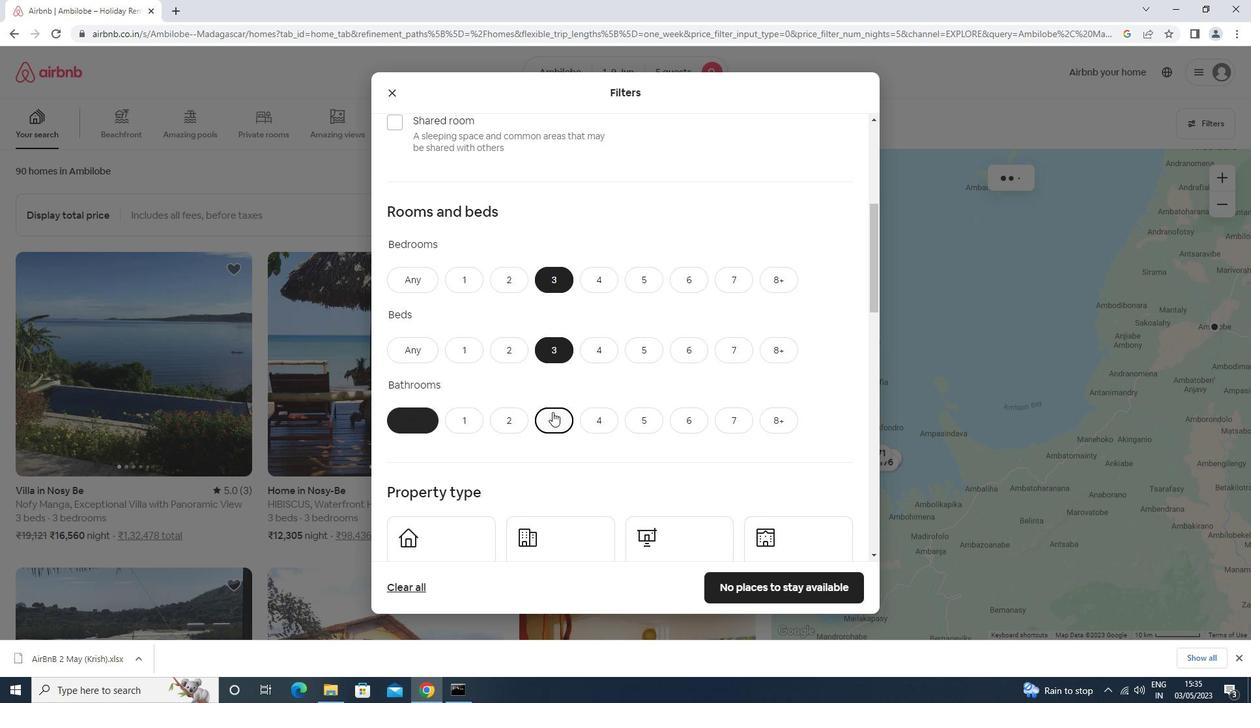 
Action: Mouse scrolled (552, 411) with delta (0, 0)
Screenshot: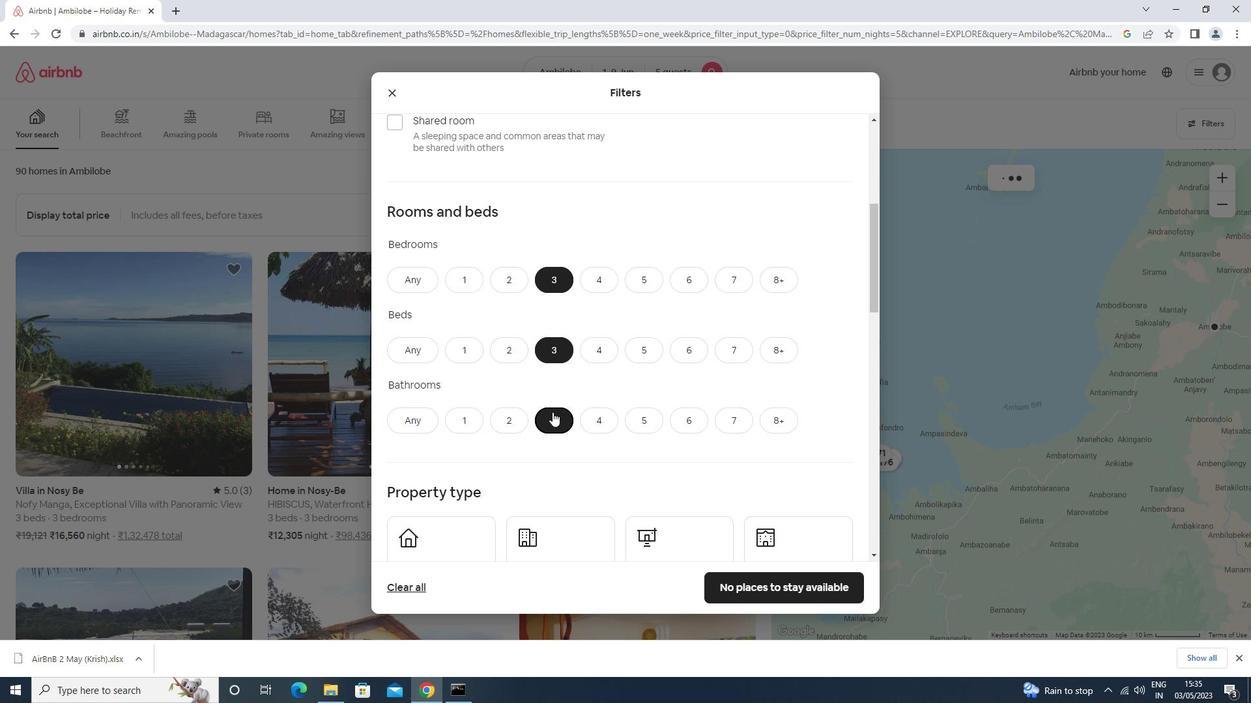 
Action: Mouse moved to (459, 428)
Screenshot: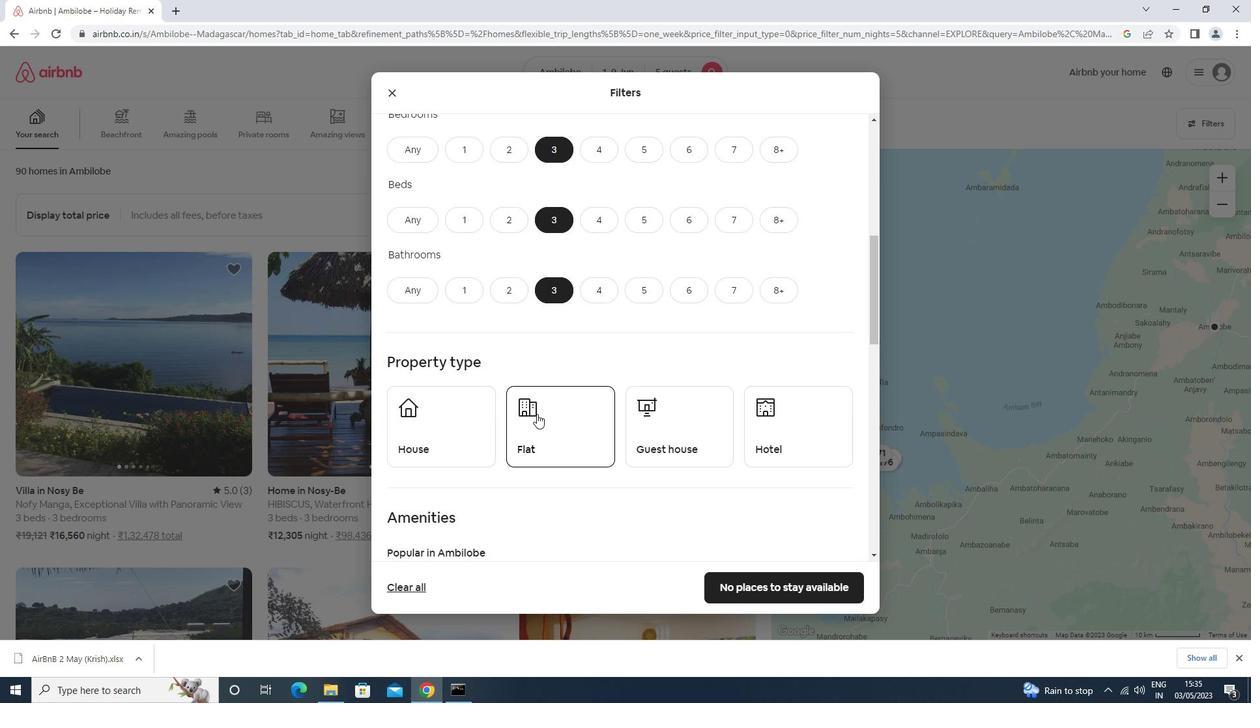 
Action: Mouse pressed left at (459, 428)
Screenshot: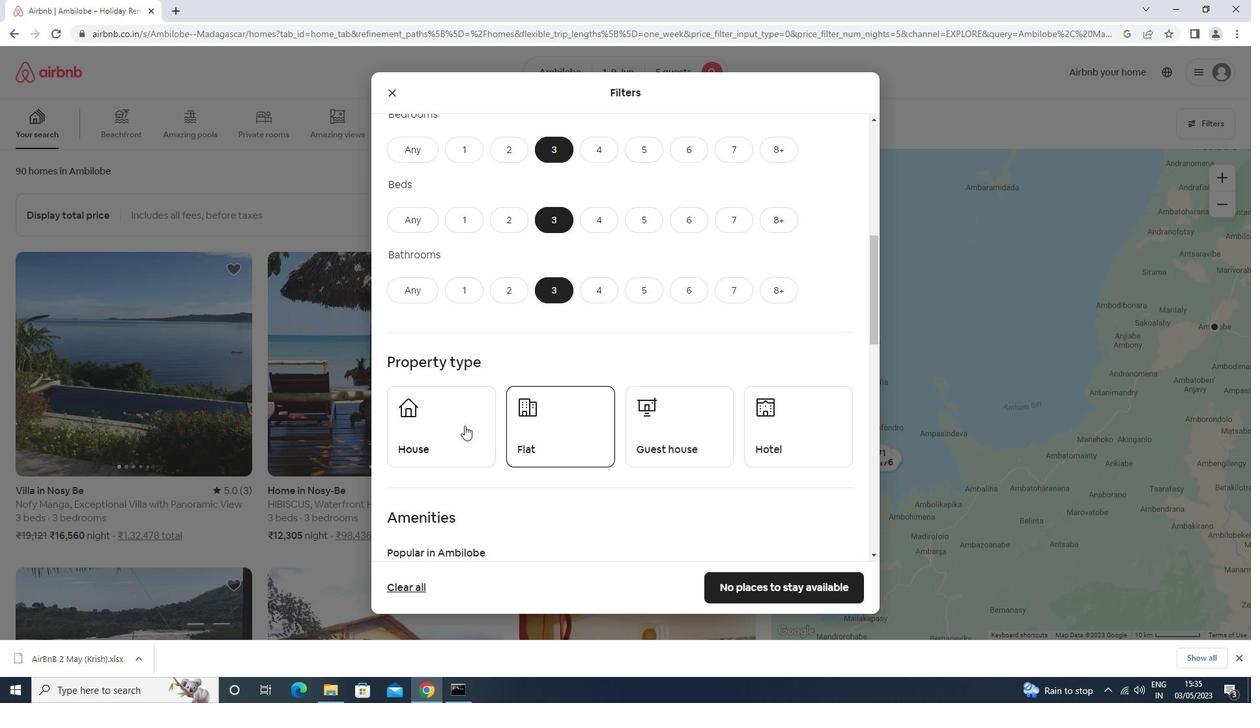 
Action: Mouse moved to (559, 440)
Screenshot: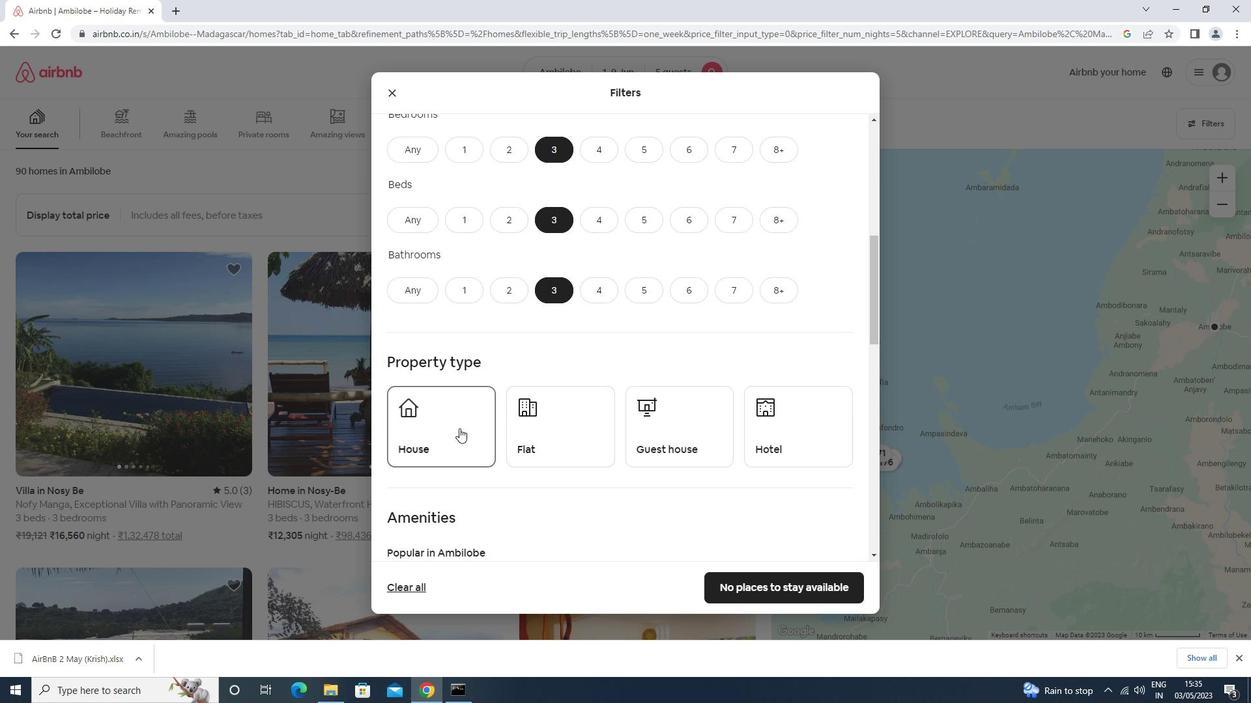 
Action: Mouse pressed left at (559, 440)
Screenshot: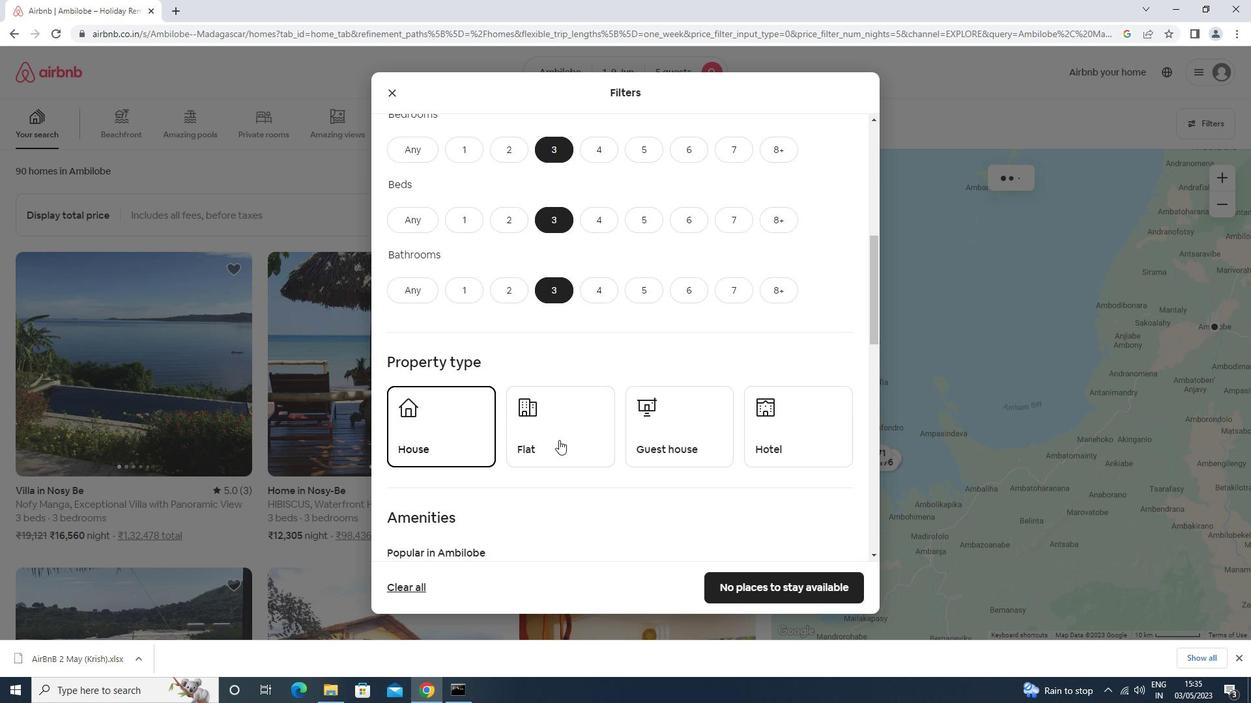 
Action: Mouse moved to (667, 439)
Screenshot: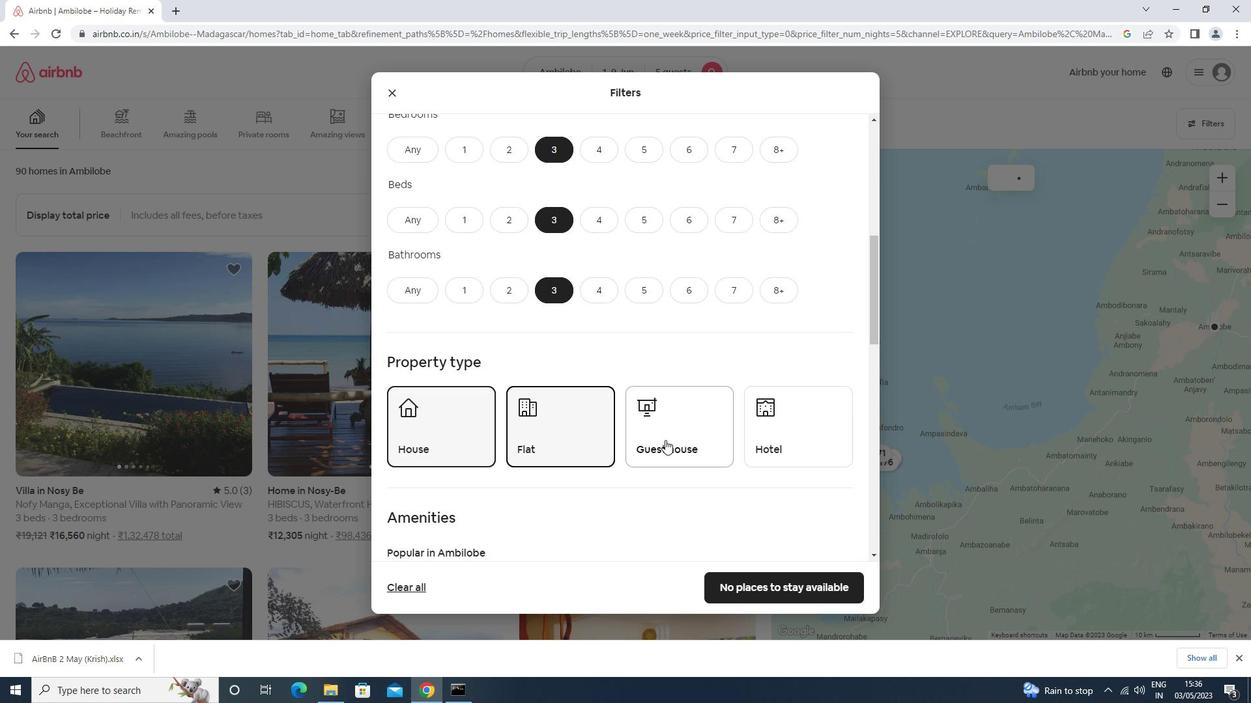 
Action: Mouse pressed left at (667, 439)
Screenshot: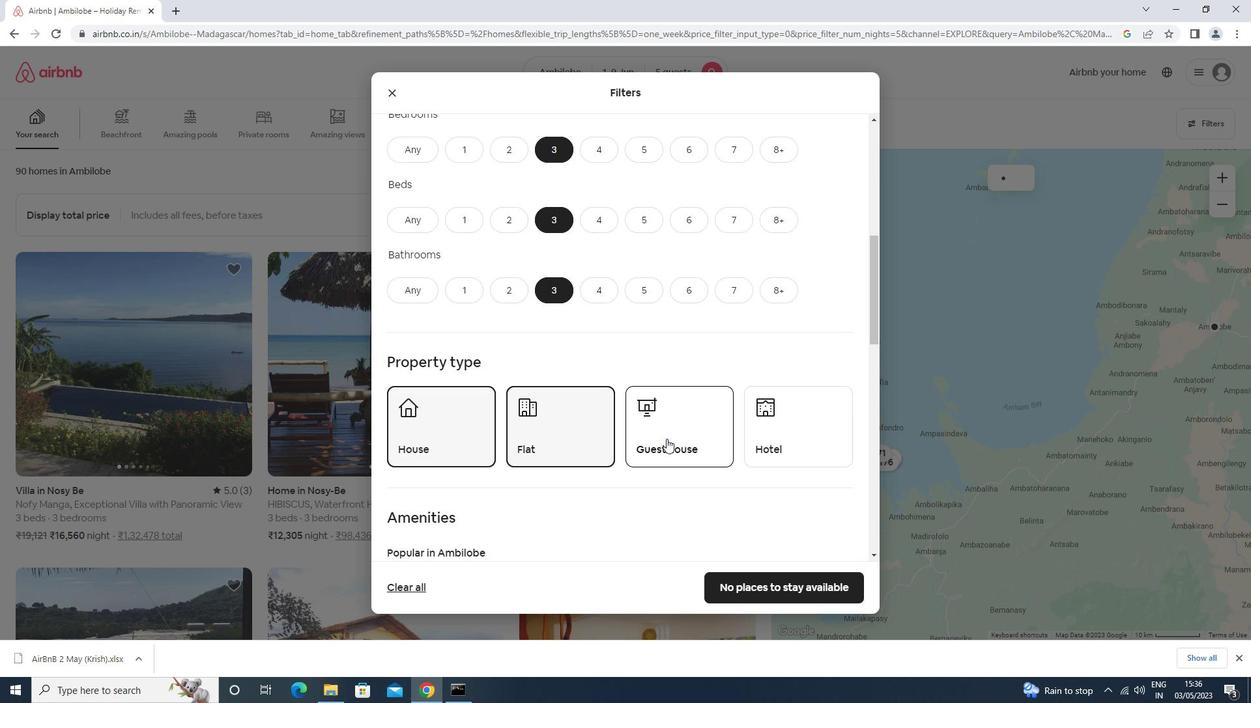 
Action: Mouse moved to (679, 436)
Screenshot: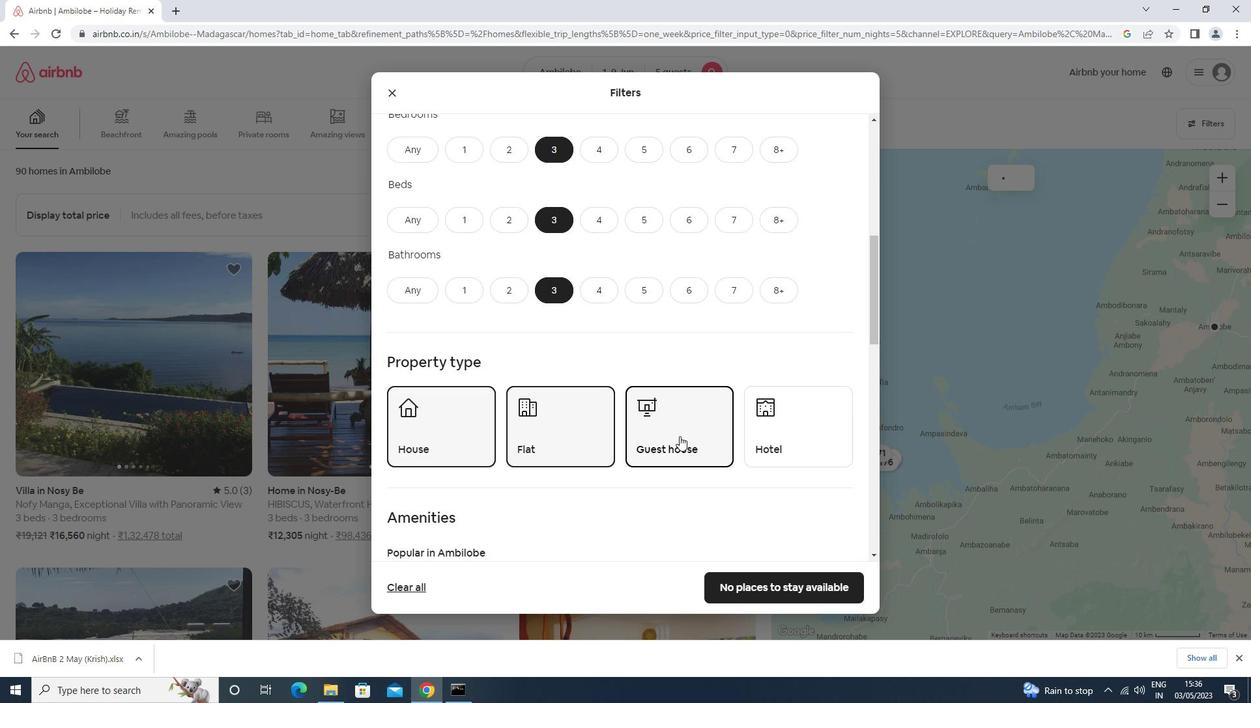 
Action: Mouse scrolled (679, 435) with delta (0, 0)
Screenshot: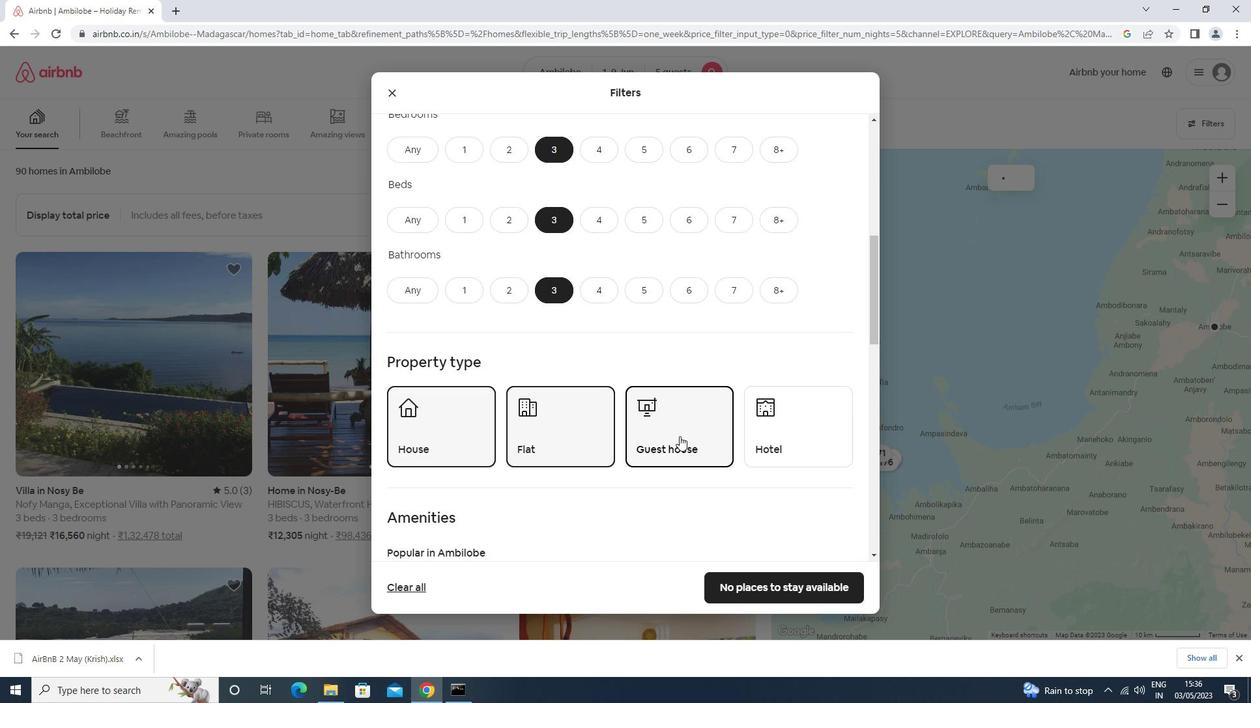 
Action: Mouse scrolled (679, 435) with delta (0, 0)
Screenshot: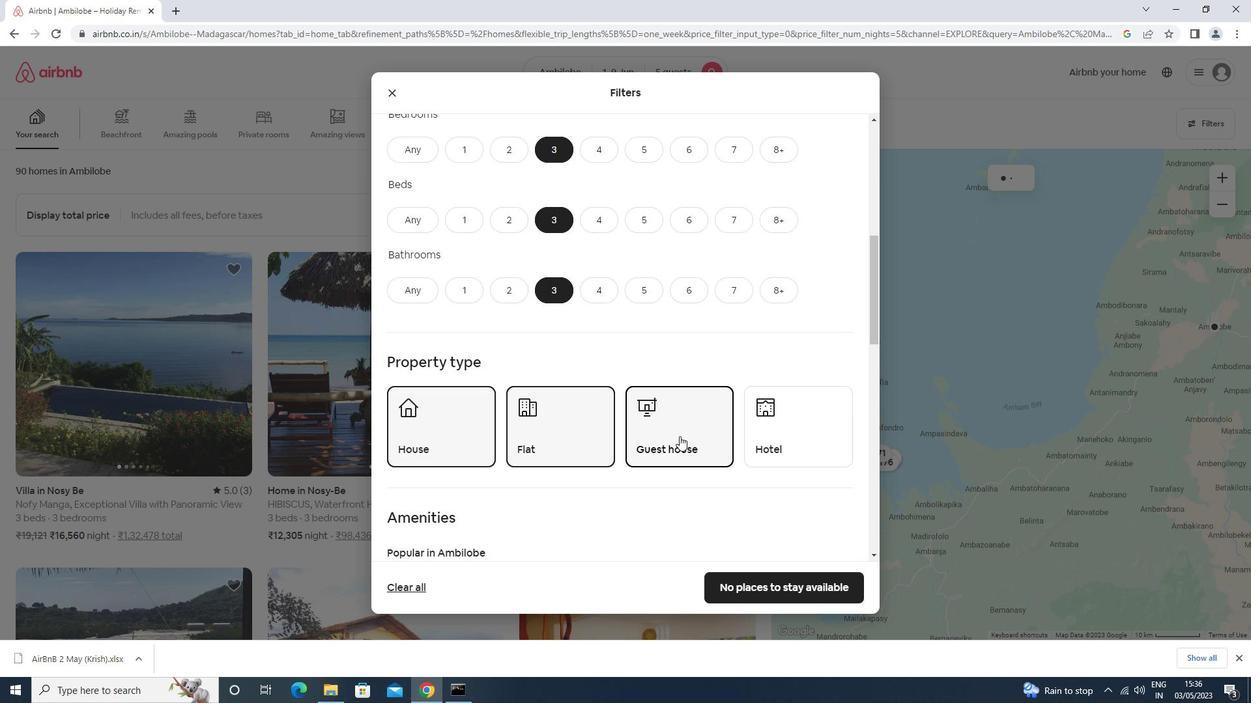 
Action: Mouse moved to (679, 436)
Screenshot: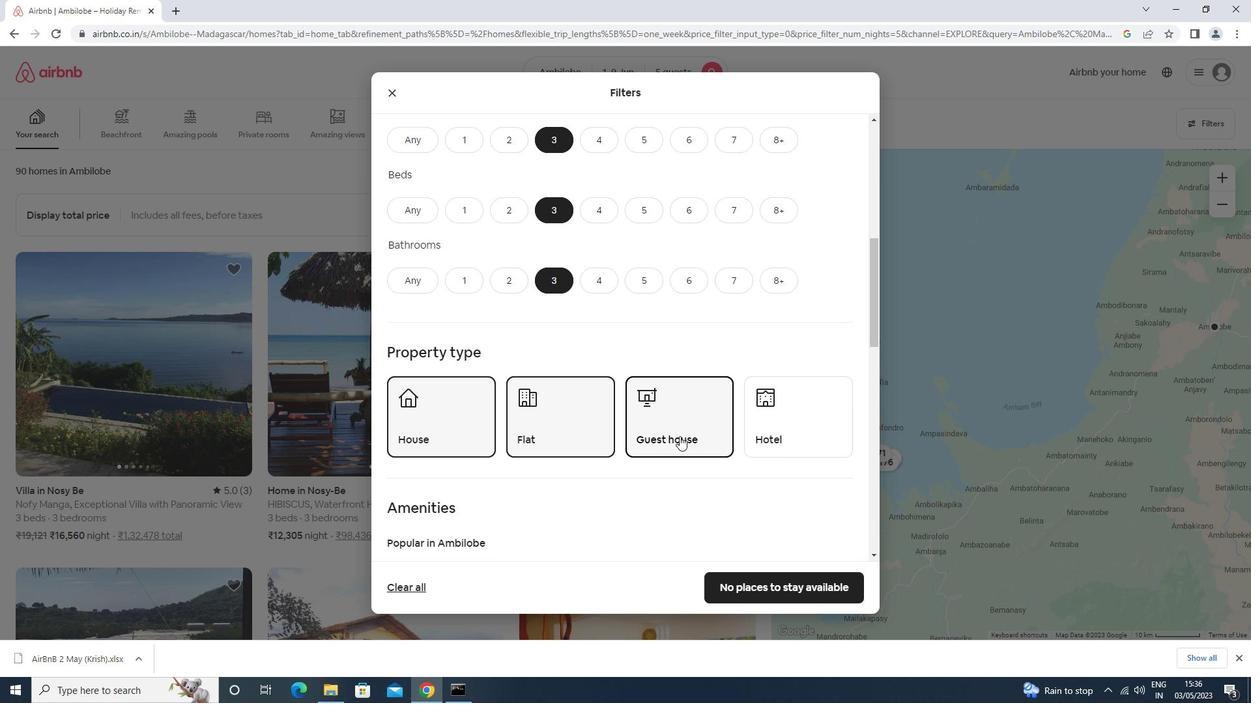 
Action: Mouse scrolled (679, 435) with delta (0, 0)
Screenshot: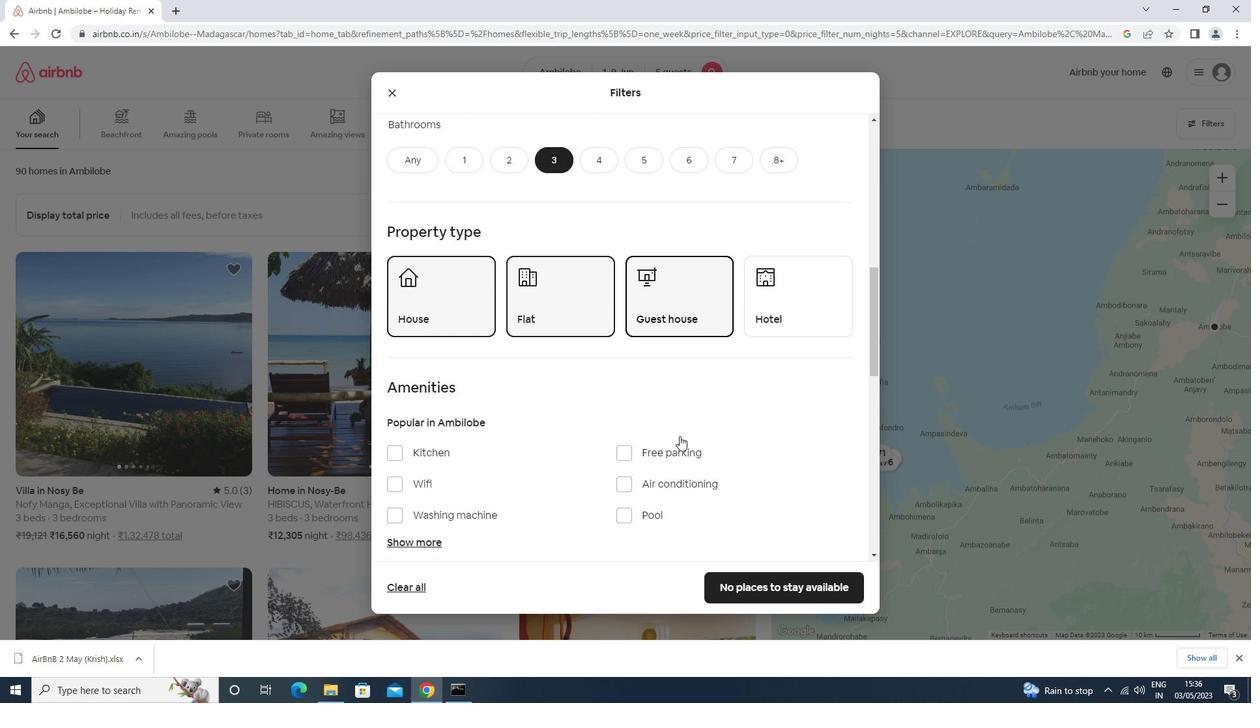 
Action: Mouse scrolled (679, 435) with delta (0, 0)
Screenshot: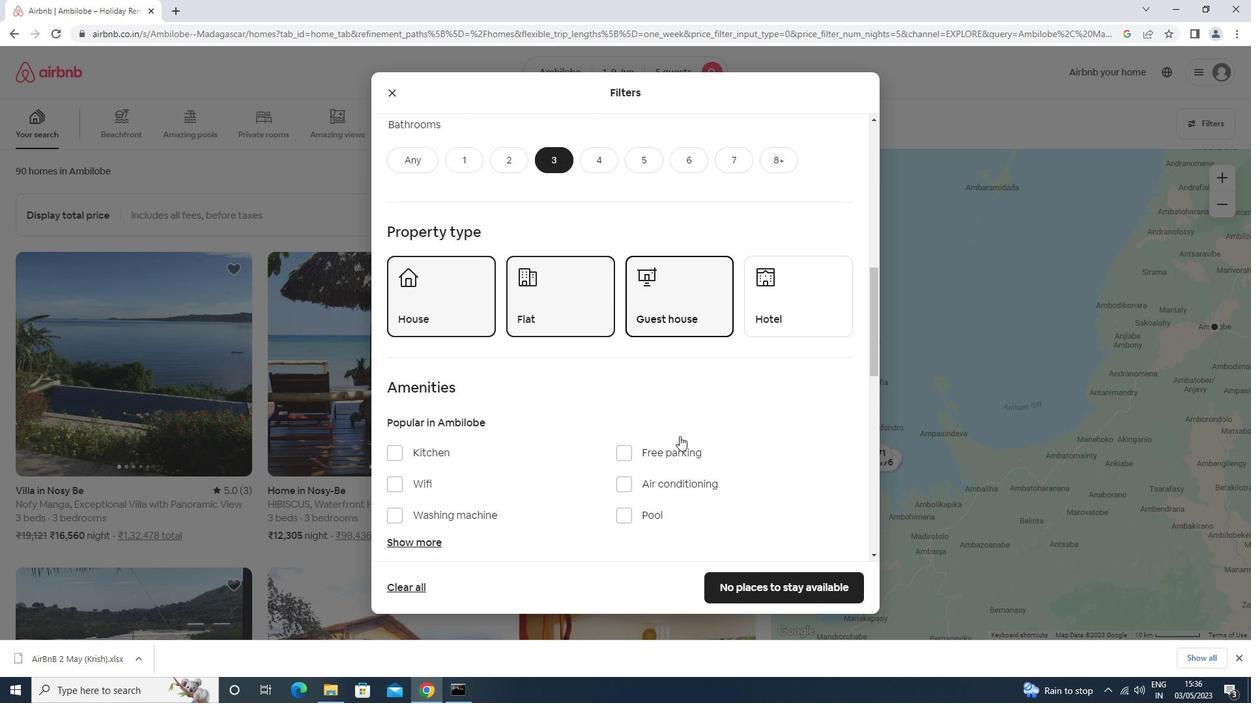 
Action: Mouse moved to (678, 436)
Screenshot: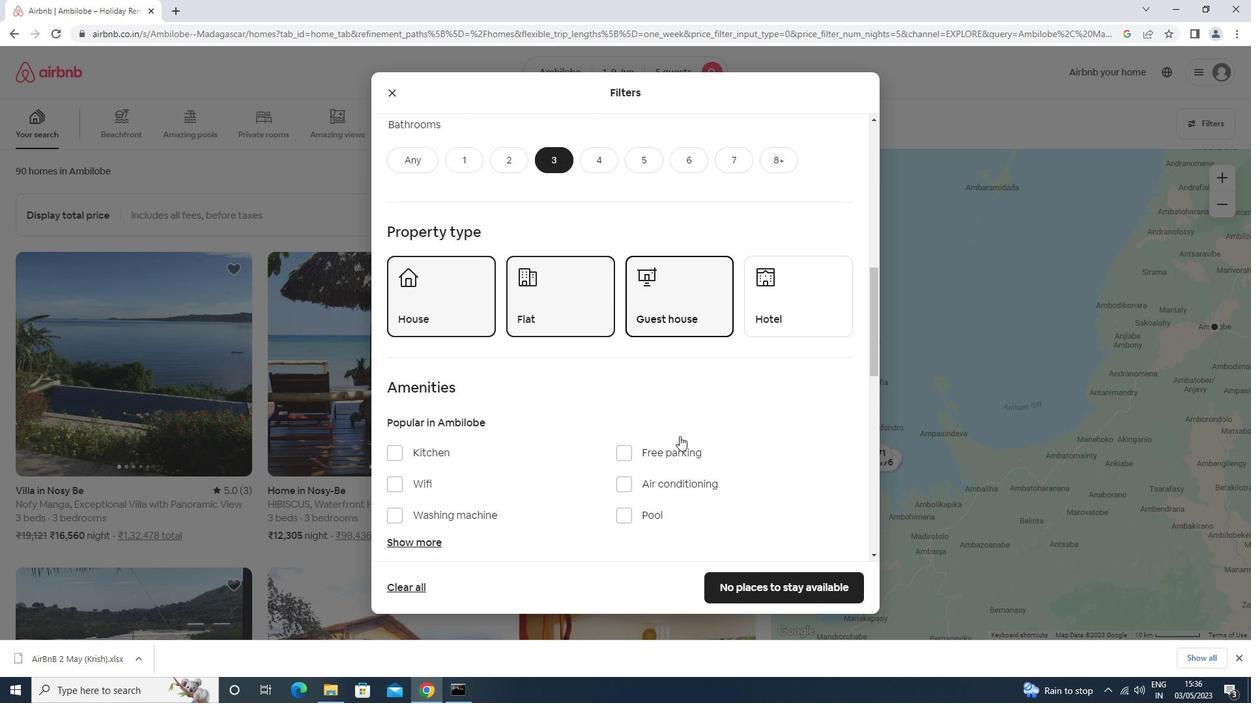 
Action: Mouse scrolled (678, 435) with delta (0, 0)
Screenshot: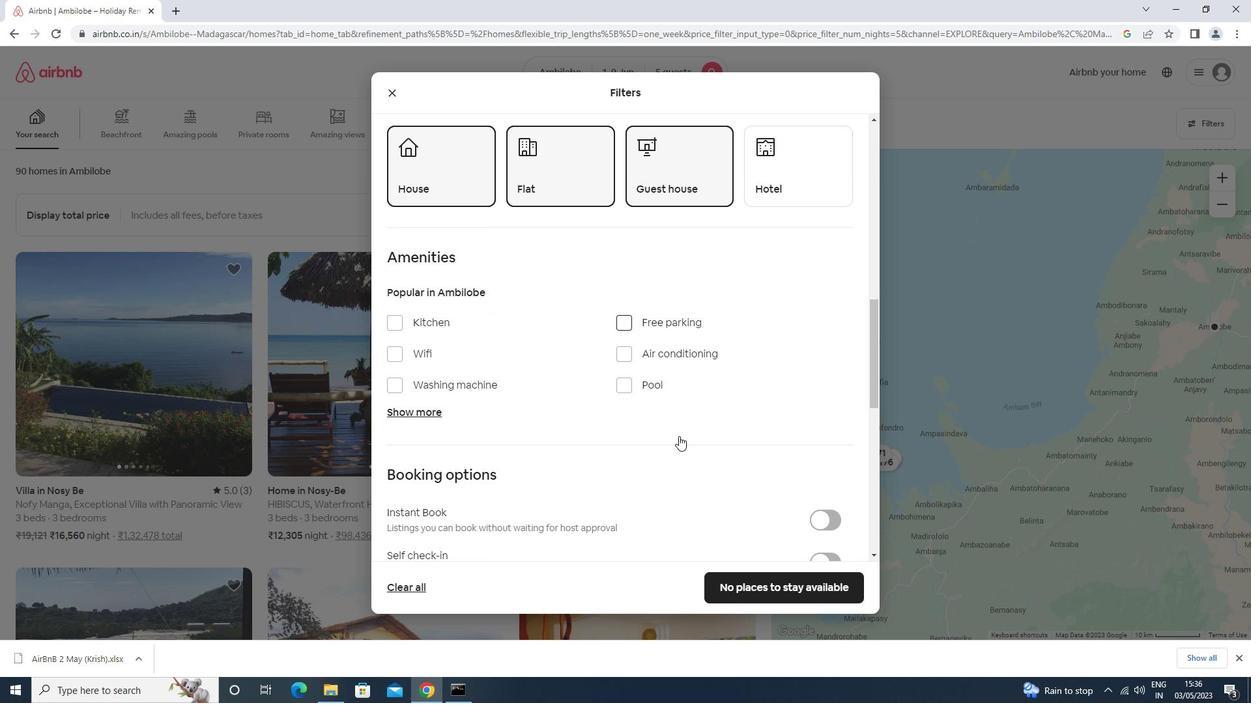 
Action: Mouse scrolled (678, 435) with delta (0, 0)
Screenshot: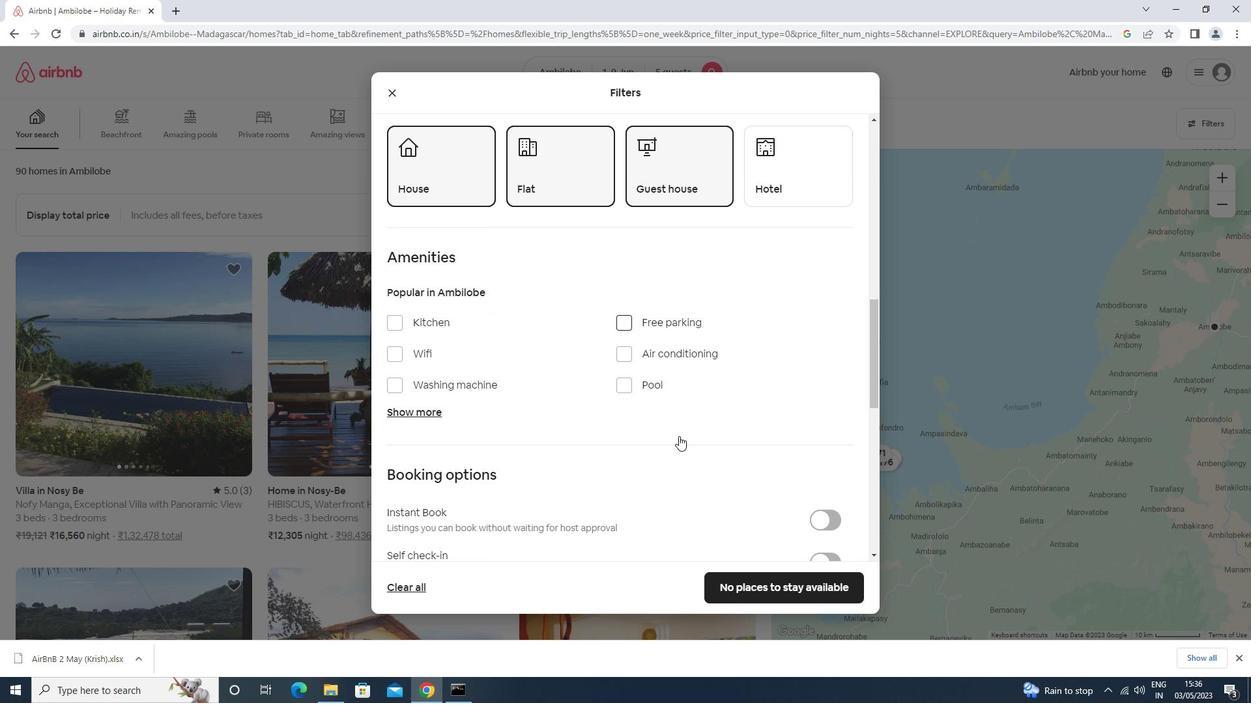 
Action: Mouse scrolled (678, 435) with delta (0, 0)
Screenshot: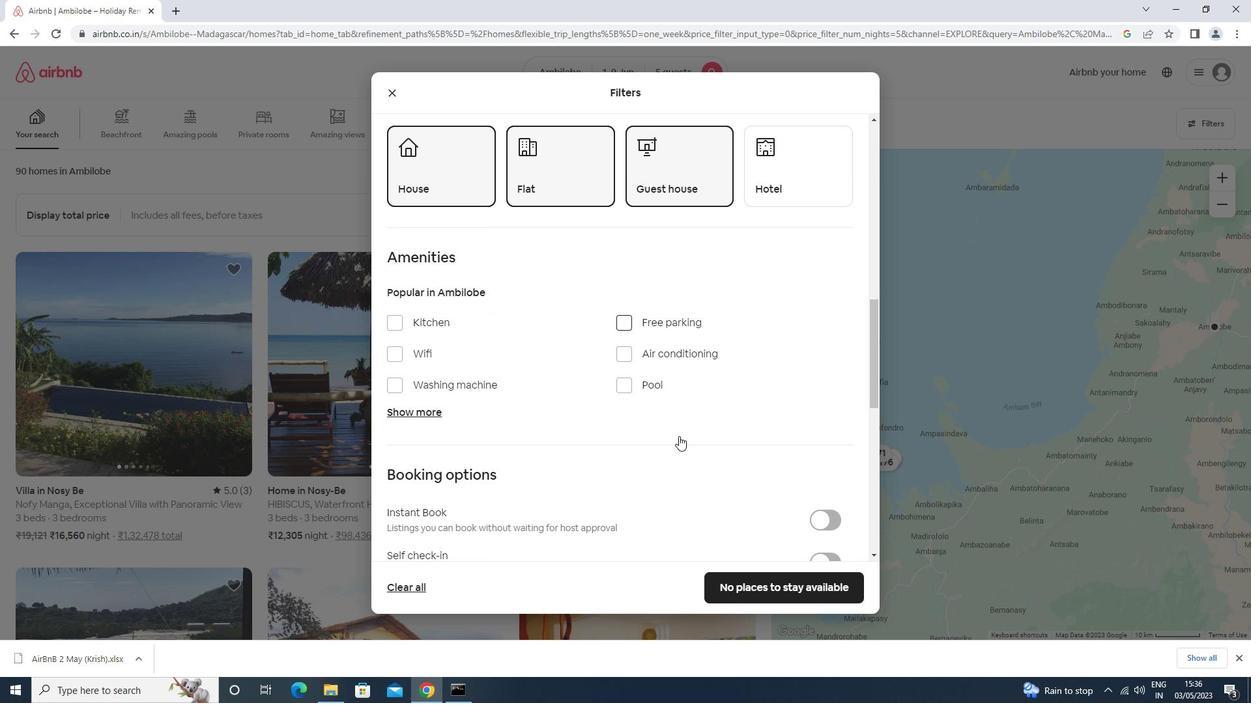 
Action: Mouse moved to (830, 362)
Screenshot: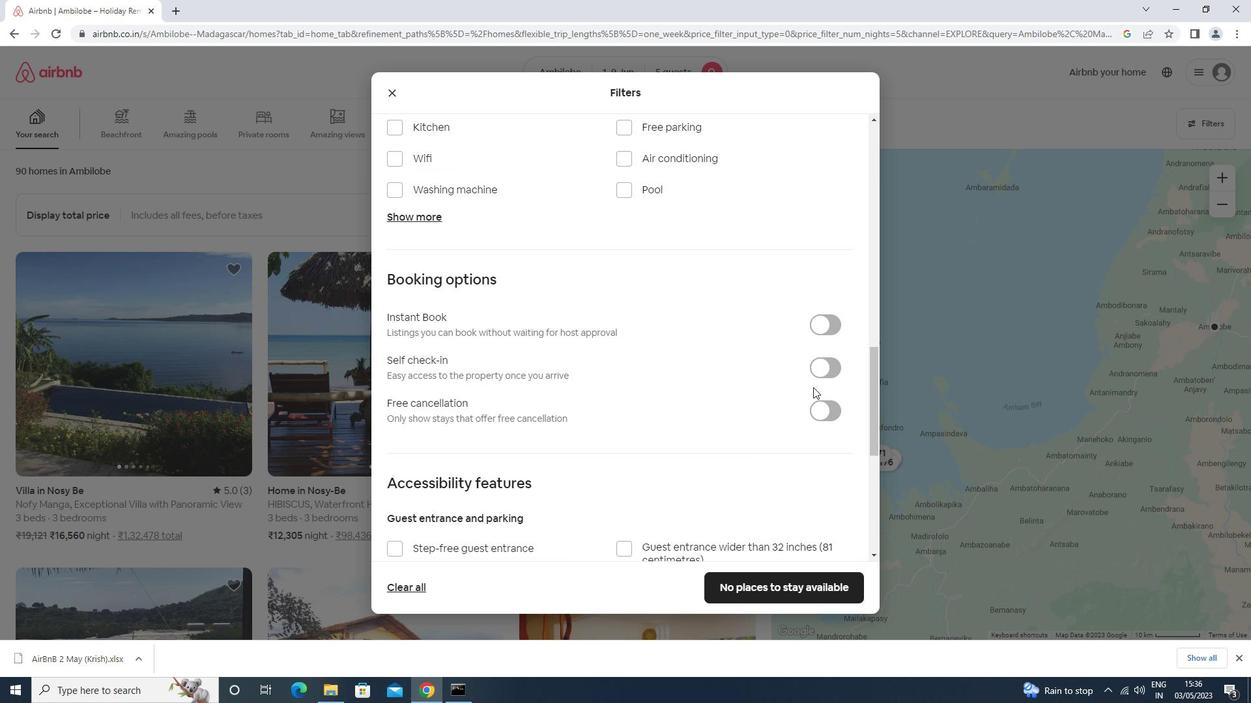 
Action: Mouse pressed left at (830, 362)
Screenshot: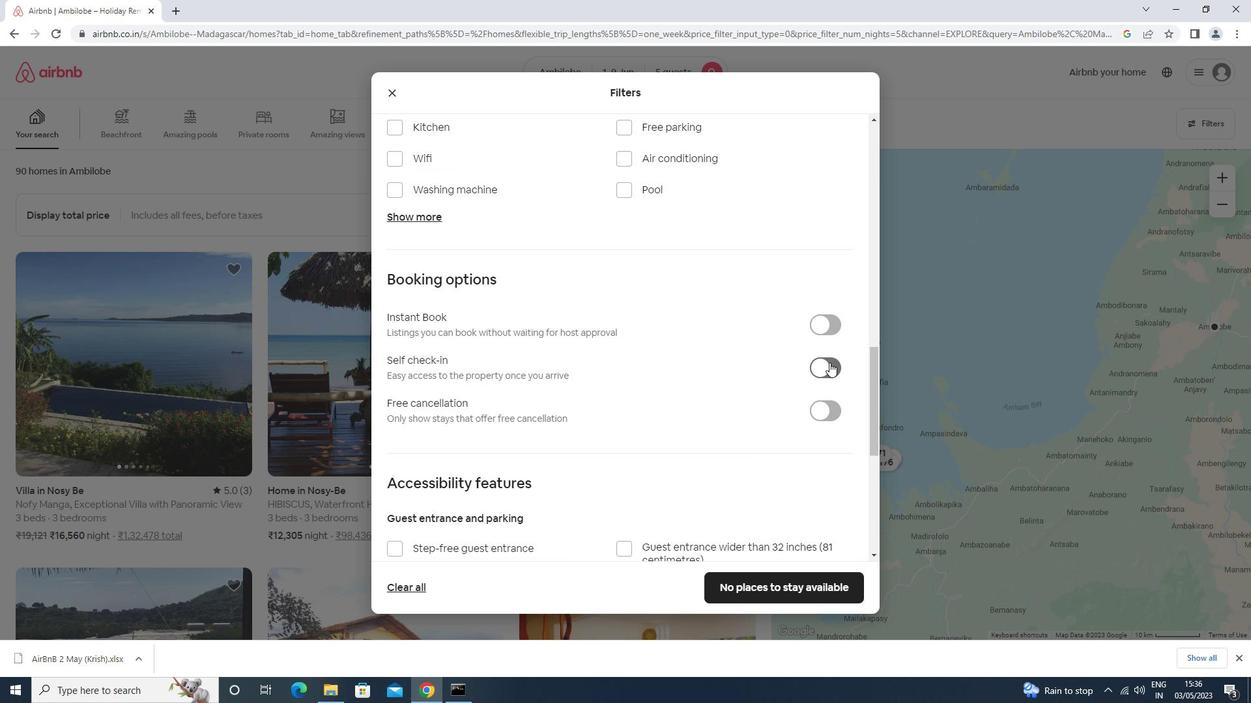 
Action: Mouse moved to (820, 353)
Screenshot: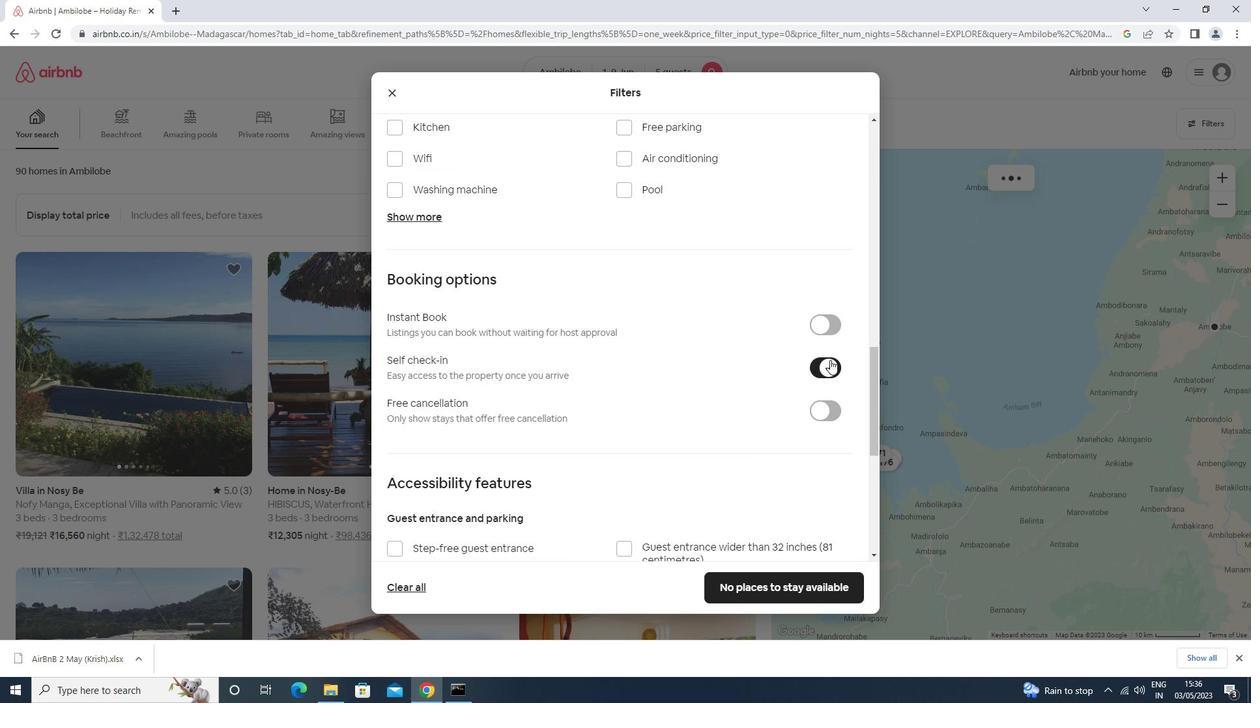 
Action: Mouse scrolled (820, 353) with delta (0, 0)
Screenshot: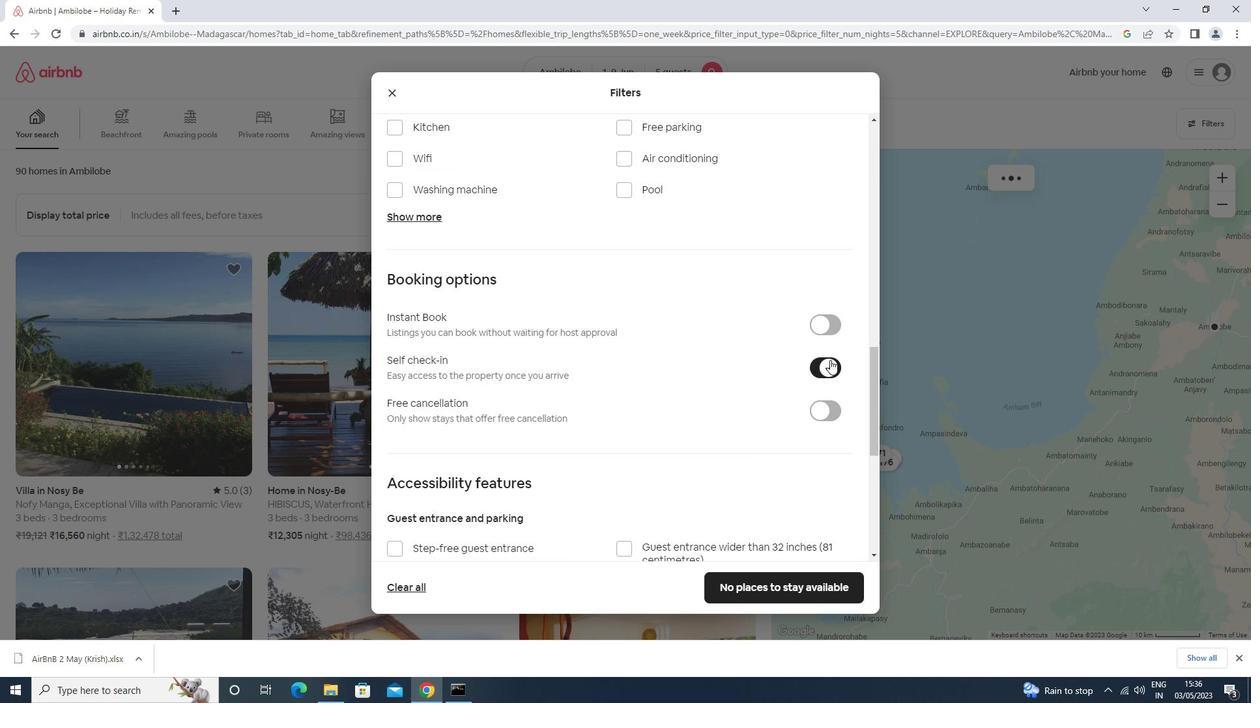 
Action: Mouse moved to (818, 354)
Screenshot: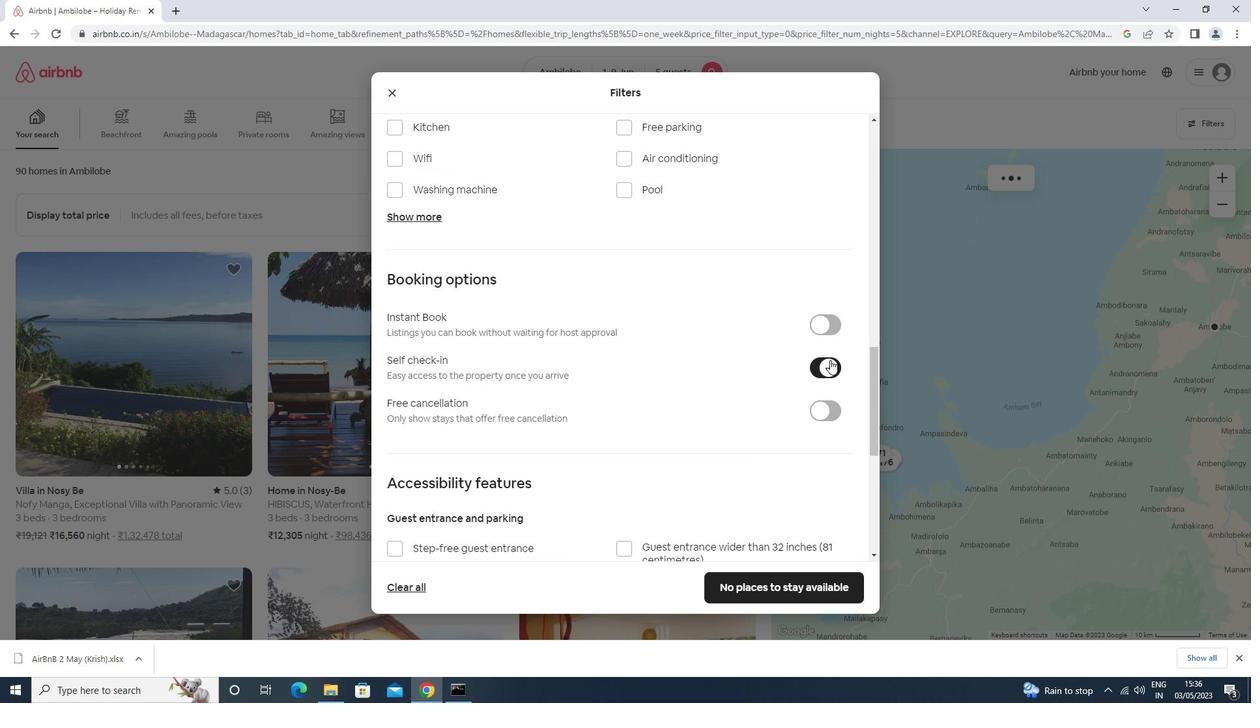 
Action: Mouse scrolled (818, 353) with delta (0, 0)
Screenshot: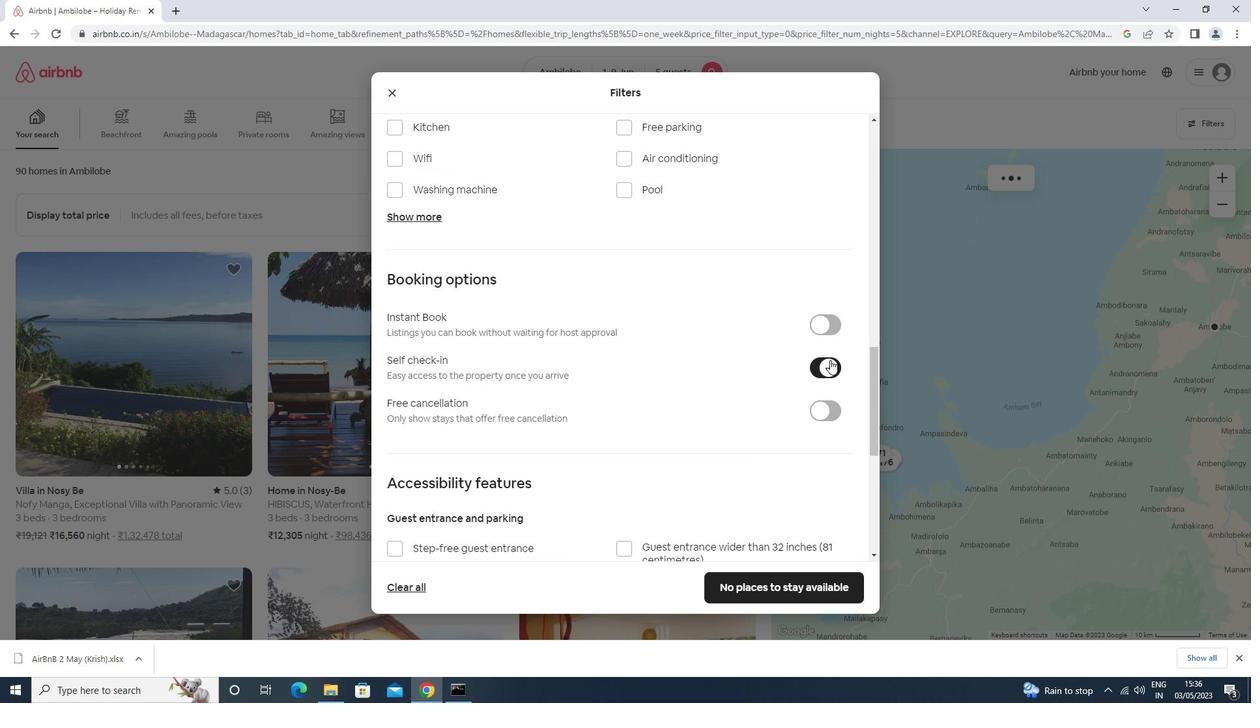 
Action: Mouse moved to (818, 355)
Screenshot: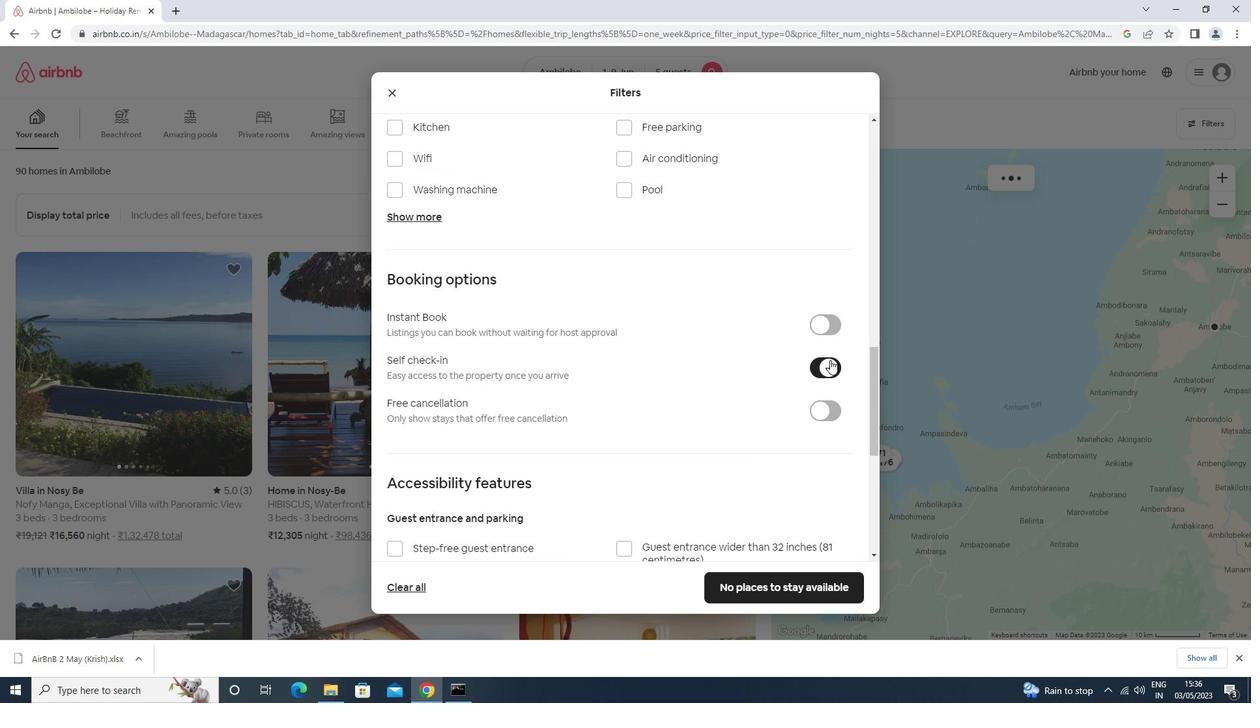 
Action: Mouse scrolled (818, 354) with delta (0, 0)
Screenshot: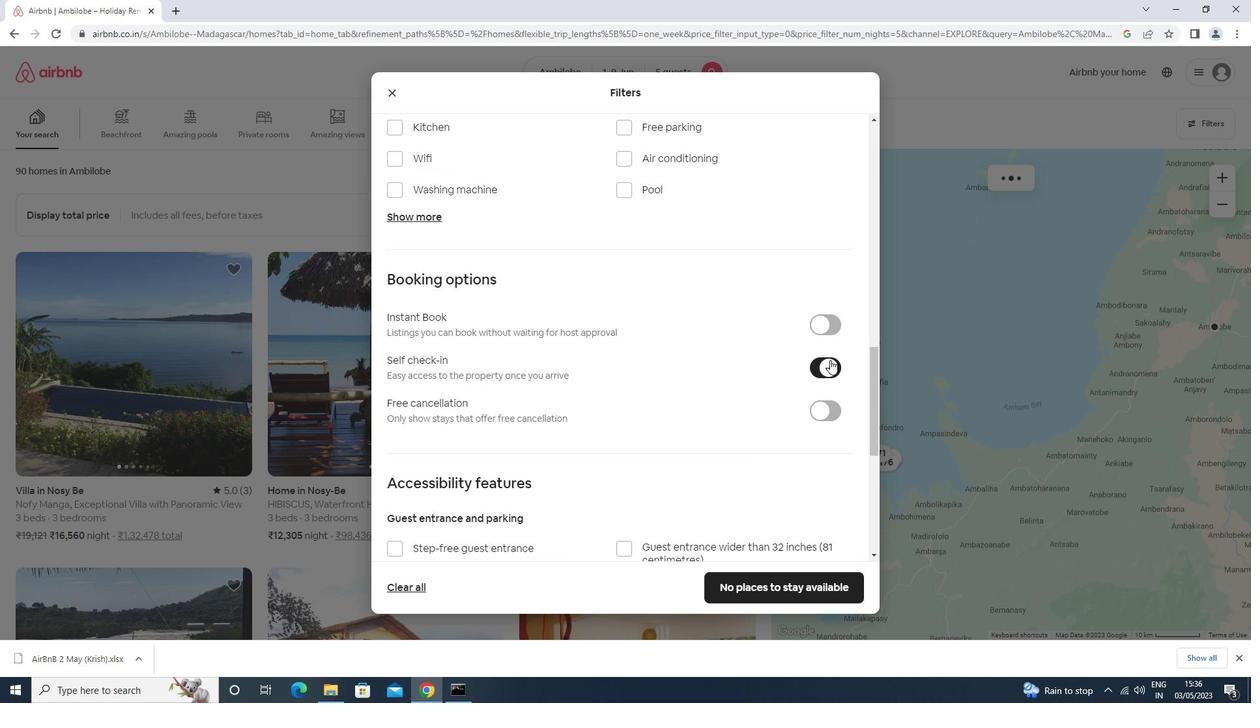 
Action: Mouse moved to (817, 355)
Screenshot: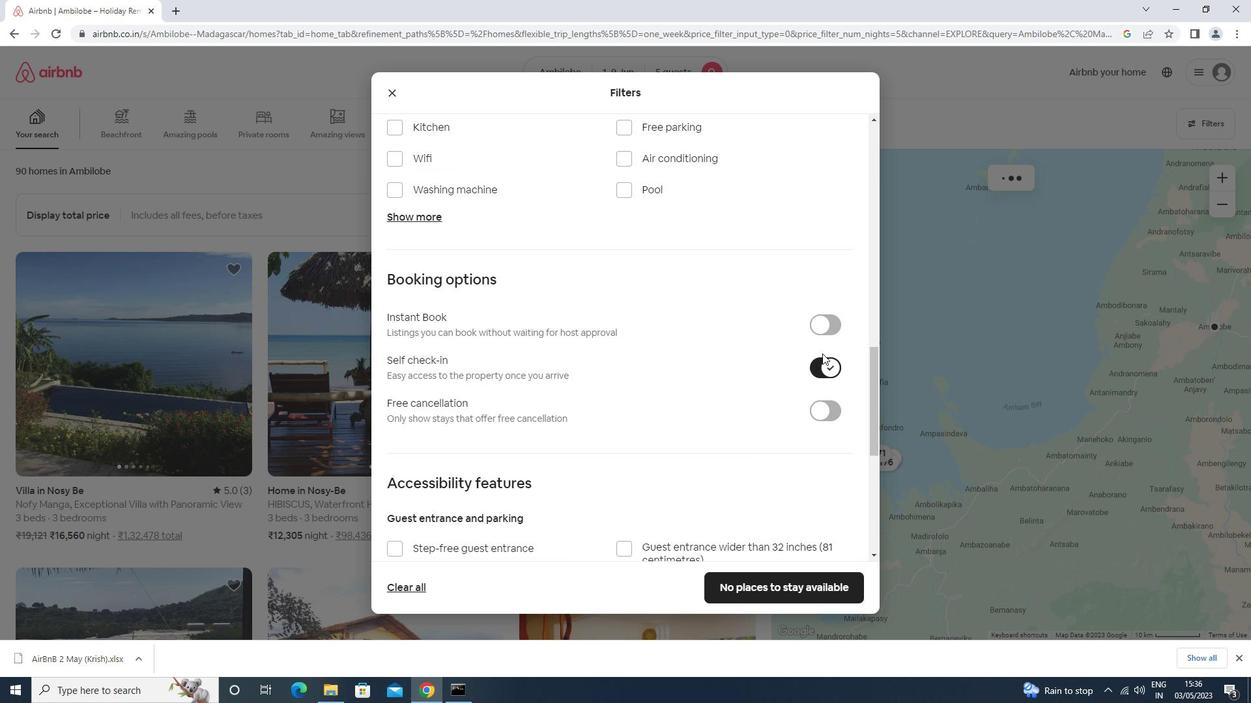 
Action: Mouse scrolled (817, 354) with delta (0, 0)
Screenshot: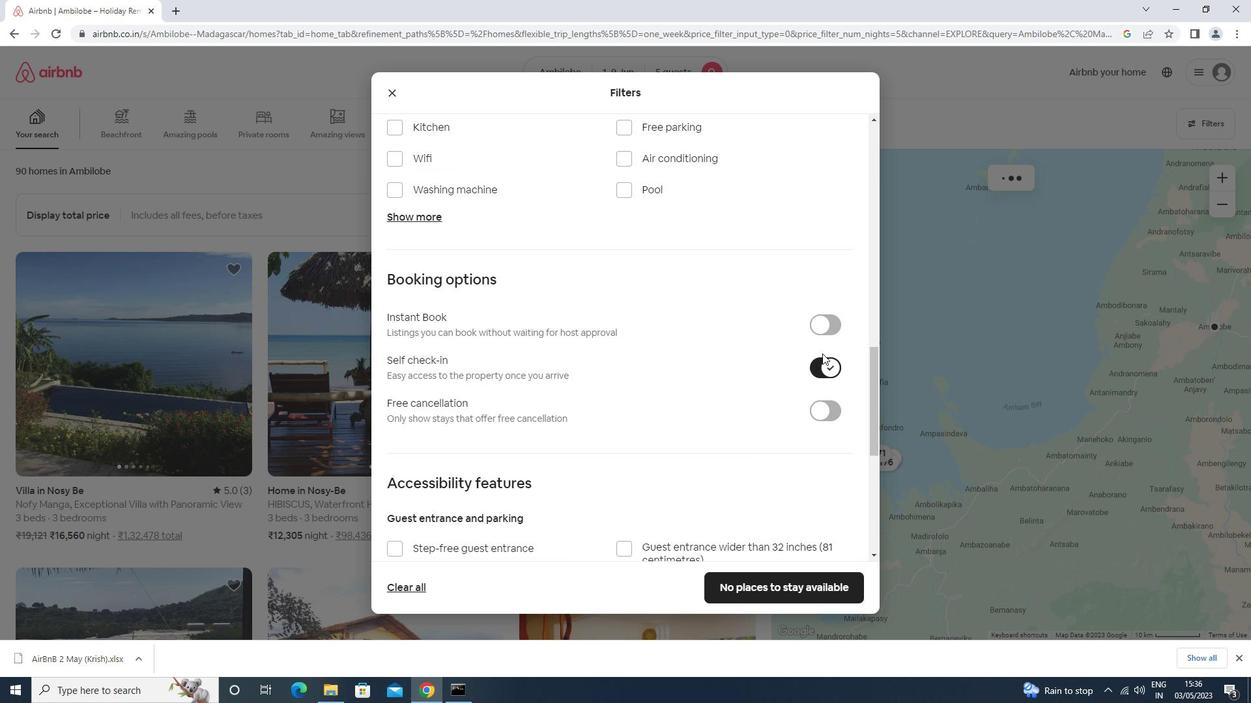 
Action: Mouse moved to (817, 355)
Screenshot: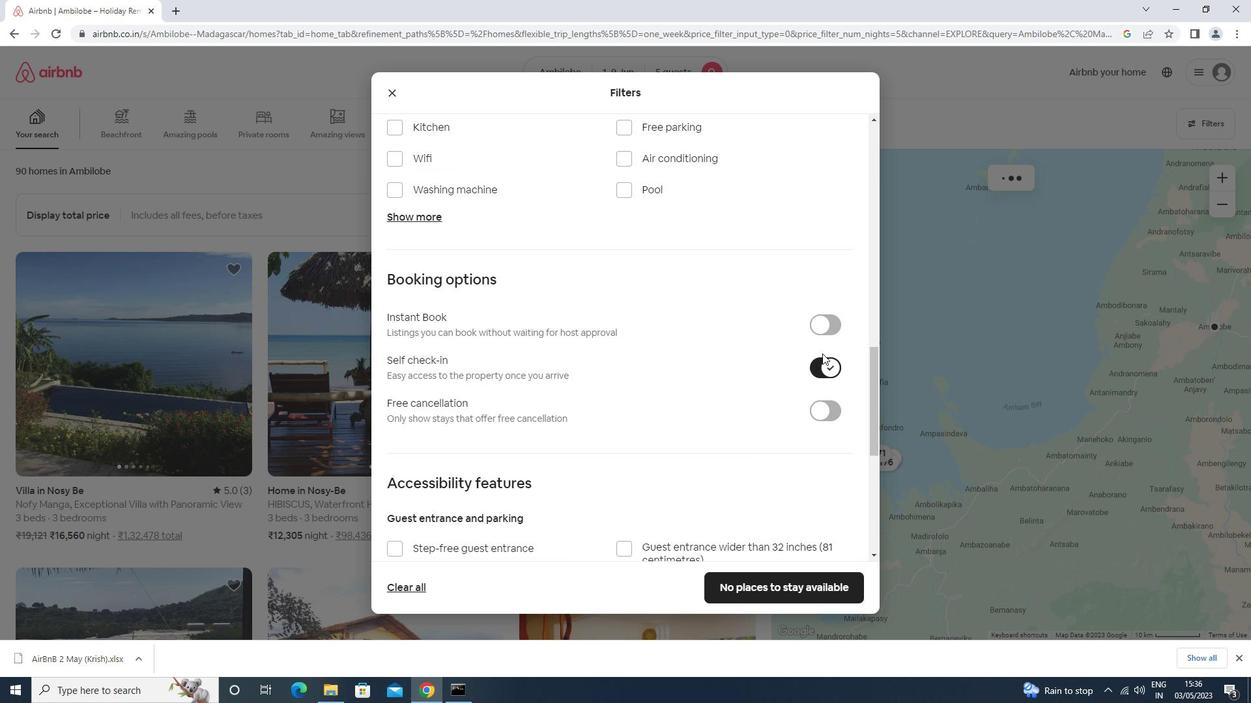 
Action: Mouse scrolled (817, 354) with delta (0, -1)
Screenshot: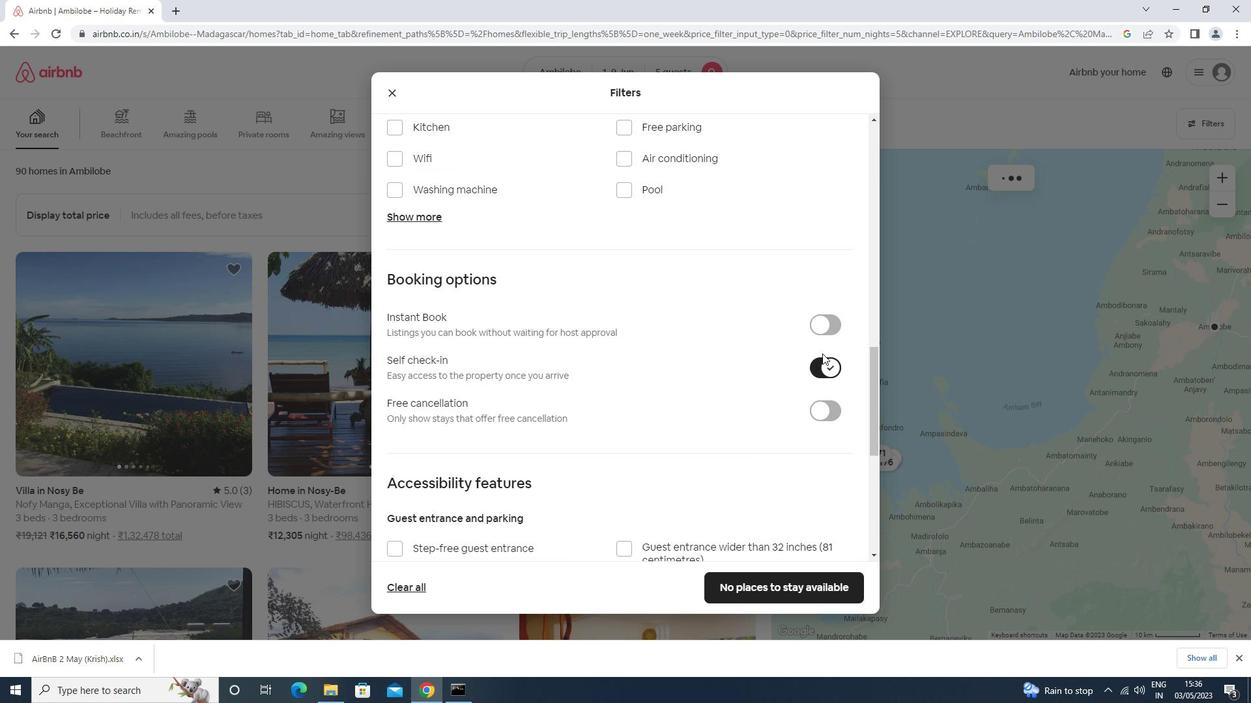 
Action: Mouse scrolled (817, 355) with delta (0, 0)
Screenshot: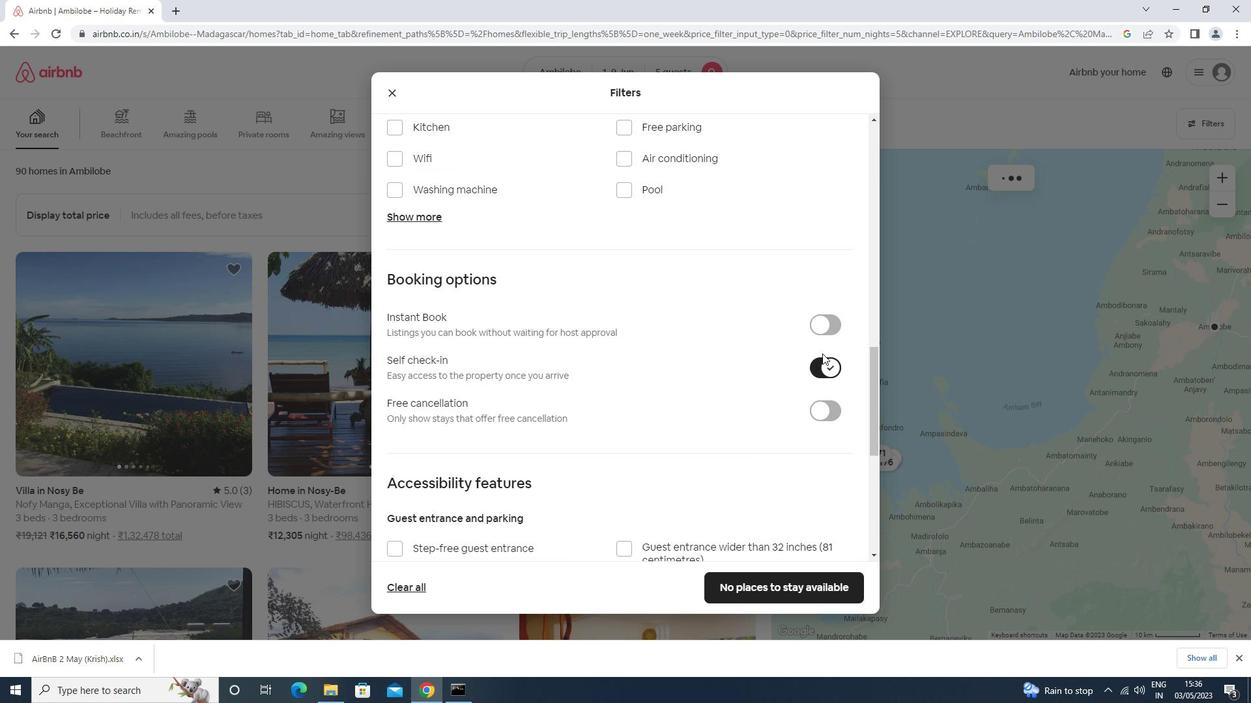 
Action: Mouse scrolled (817, 355) with delta (0, 0)
Screenshot: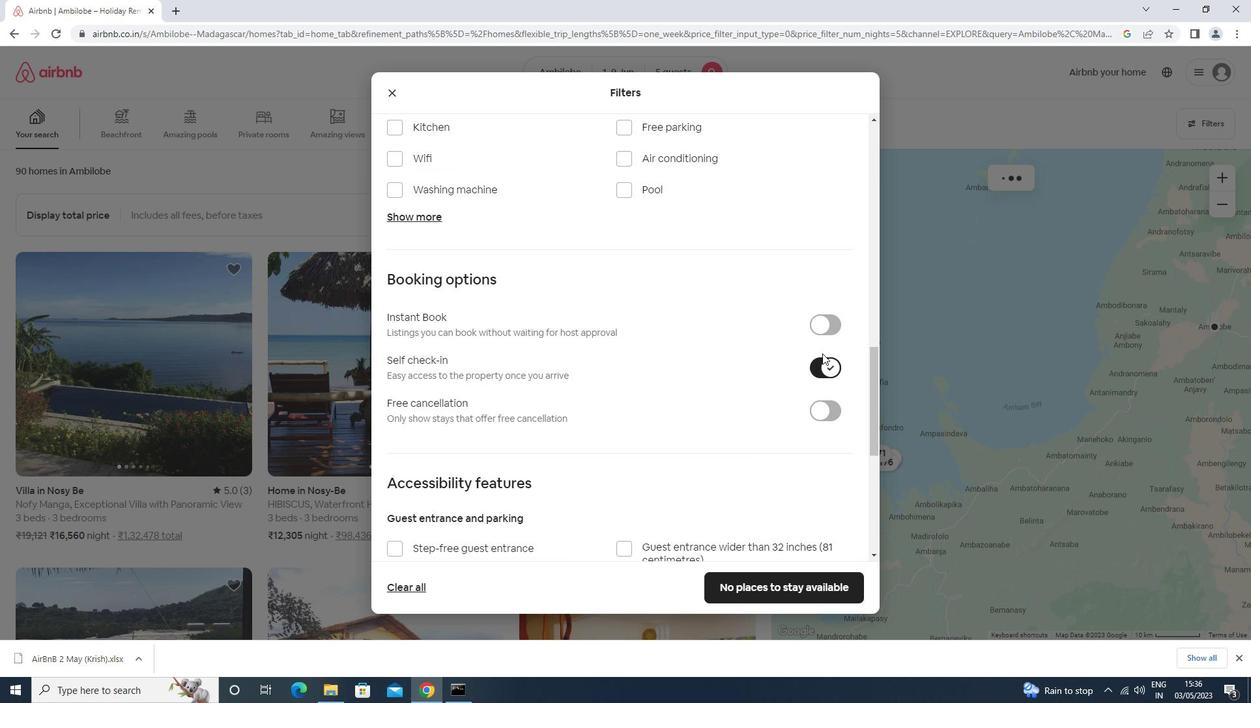 
Action: Mouse moved to (411, 468)
Screenshot: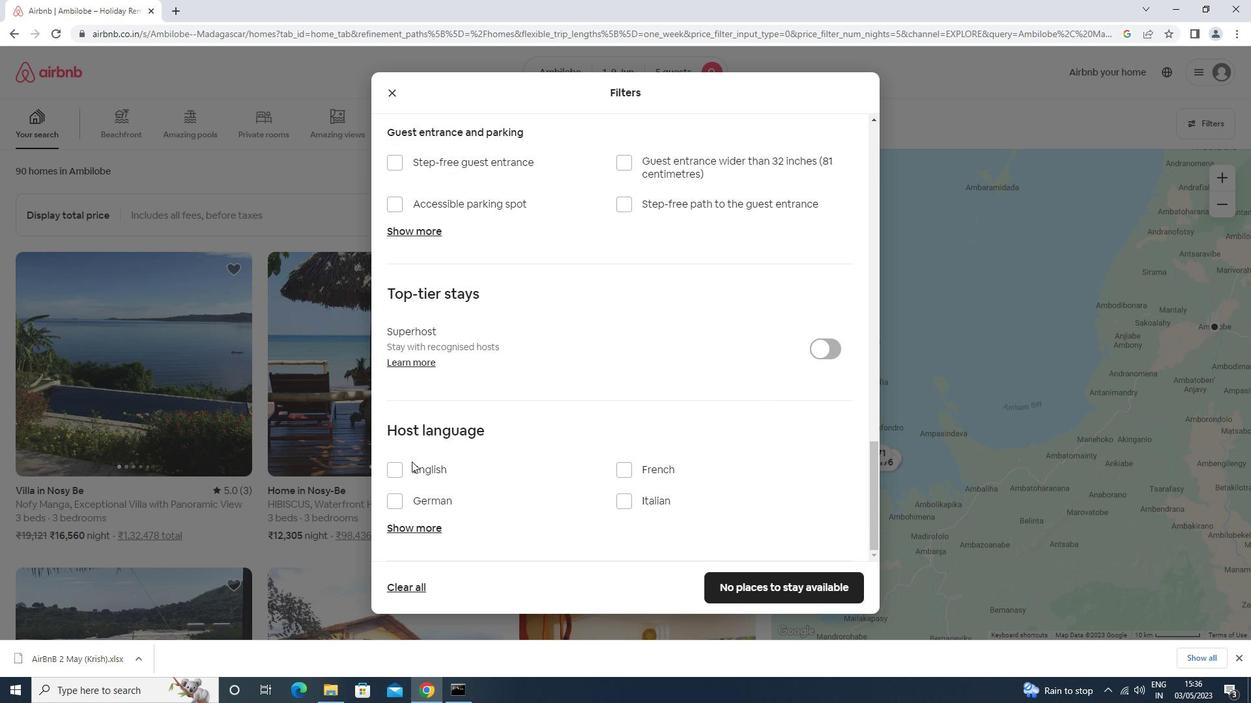 
Action: Mouse pressed left at (411, 468)
Screenshot: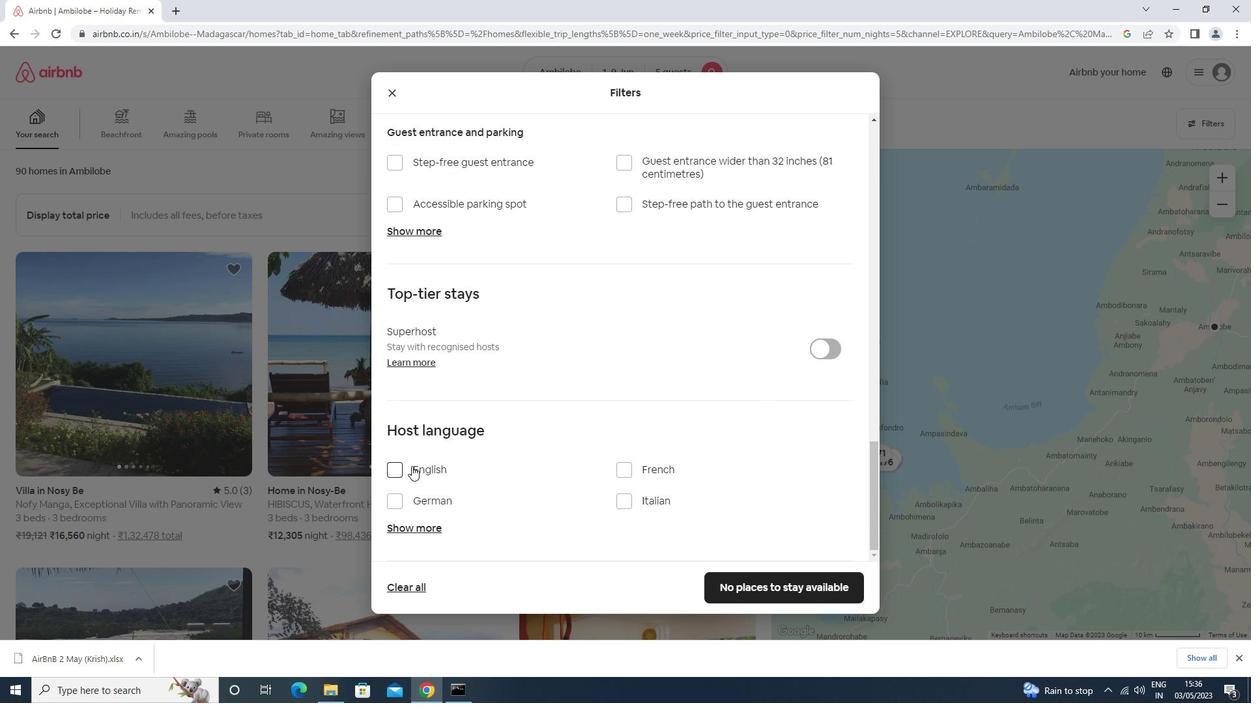 
Action: Mouse moved to (742, 589)
Screenshot: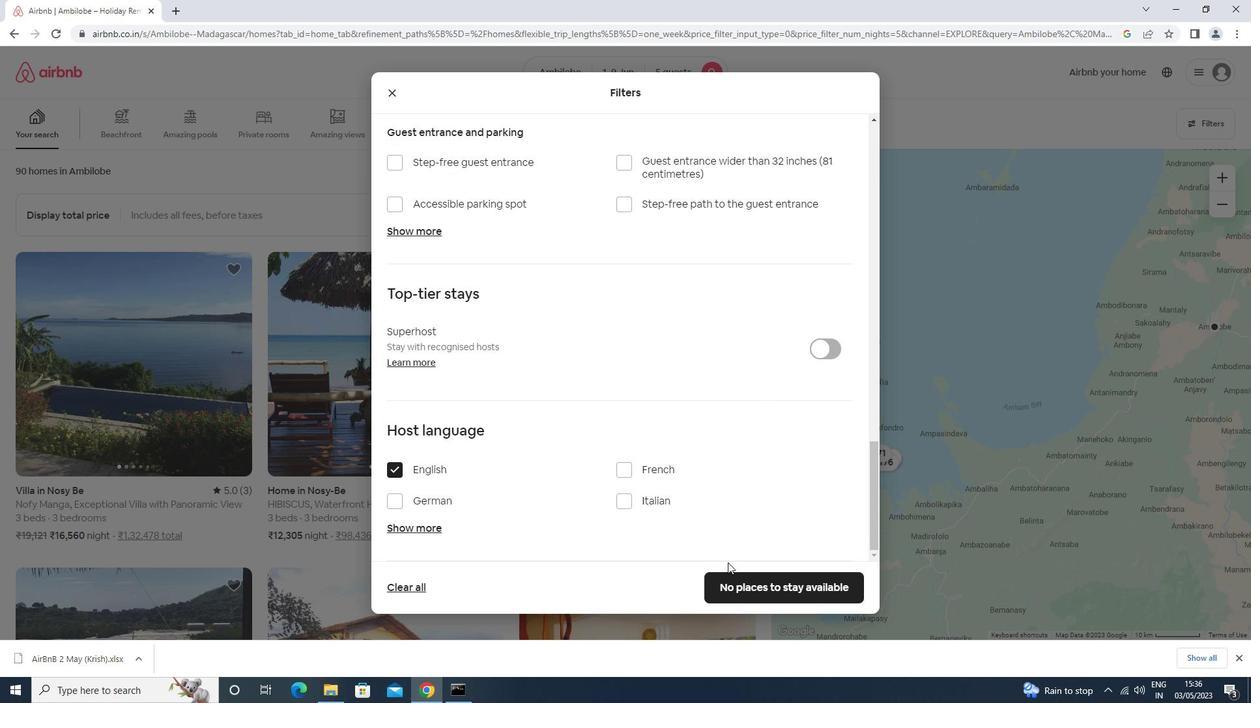 
Action: Mouse pressed left at (742, 589)
Screenshot: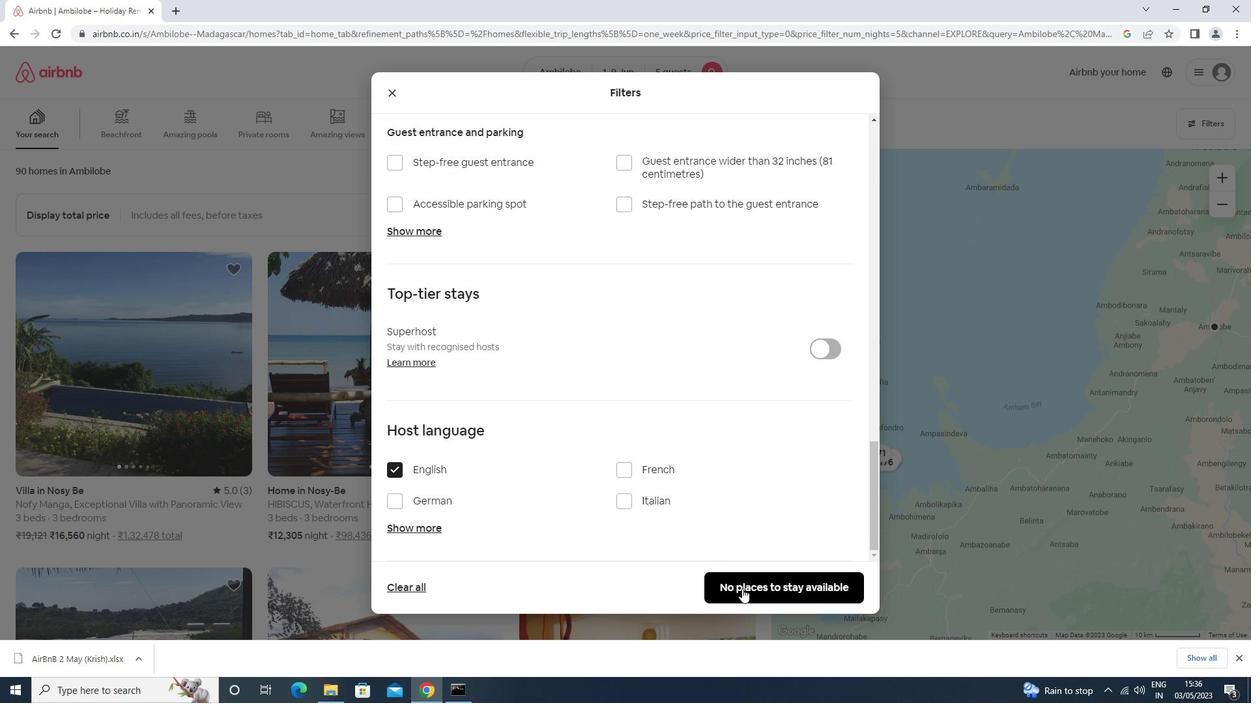 
Action: Mouse moved to (742, 588)
Screenshot: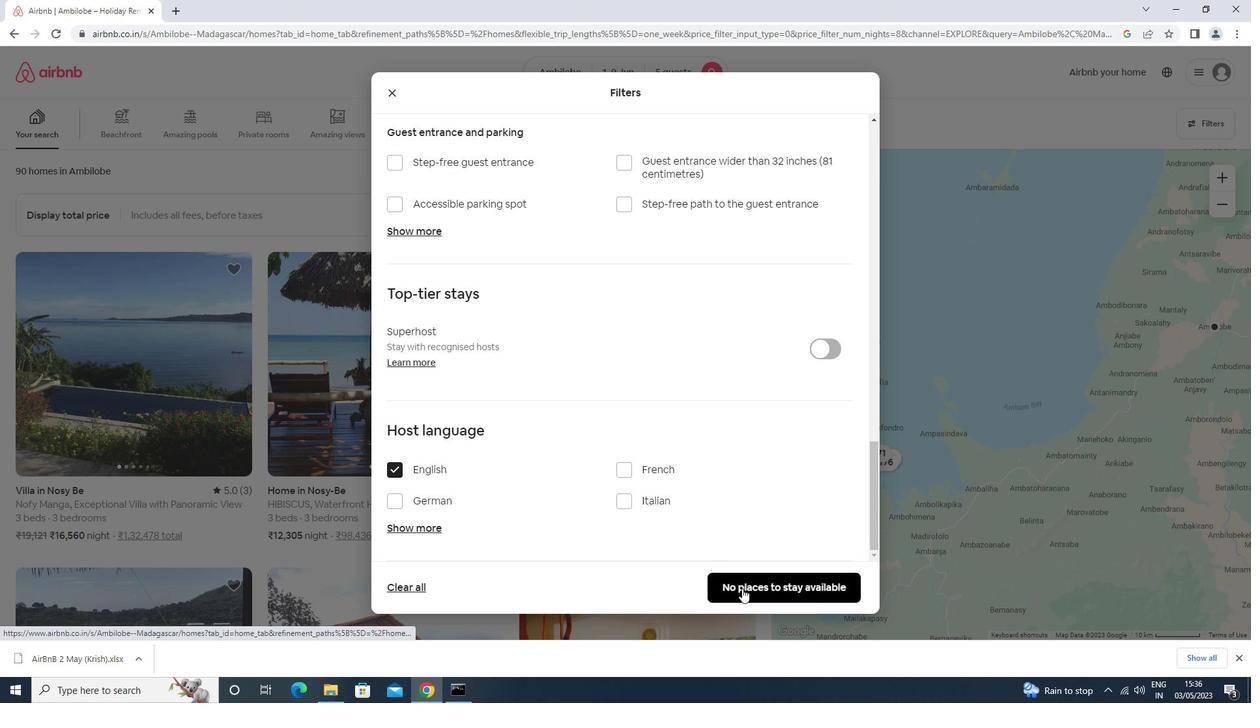 
